 Task: In the  document help.odt. Insert footer and write 'www.stellar.com'. Find the word using Dictionary 'Enough' Use the tool word Count and display word count while typing
Action: Mouse moved to (398, 250)
Screenshot: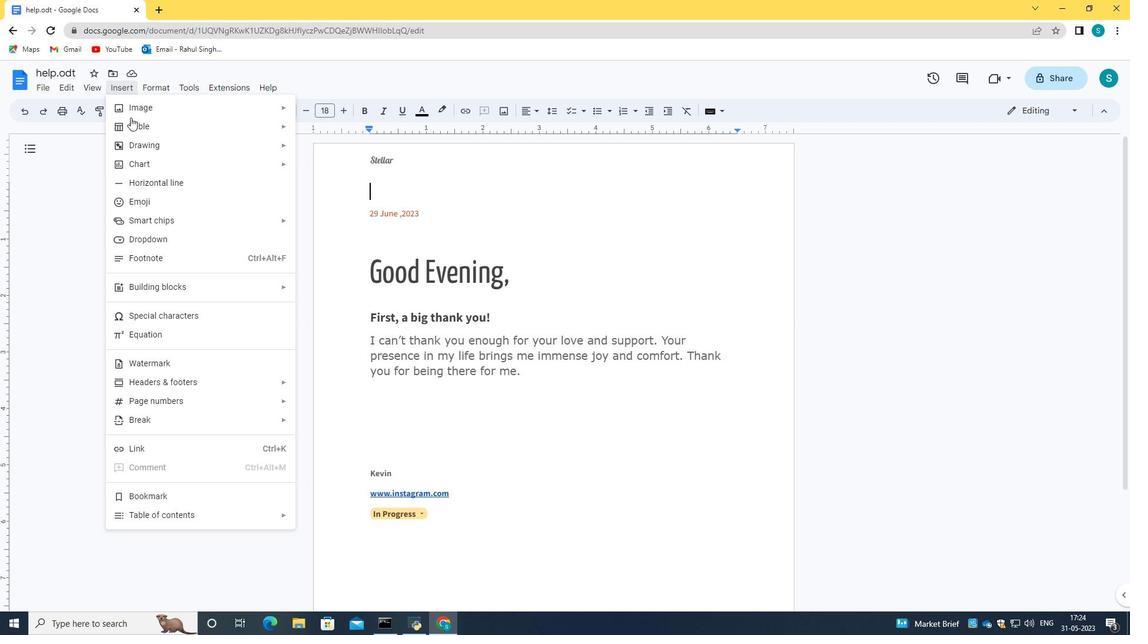 
Action: Mouse scrolled (398, 250) with delta (0, 0)
Screenshot: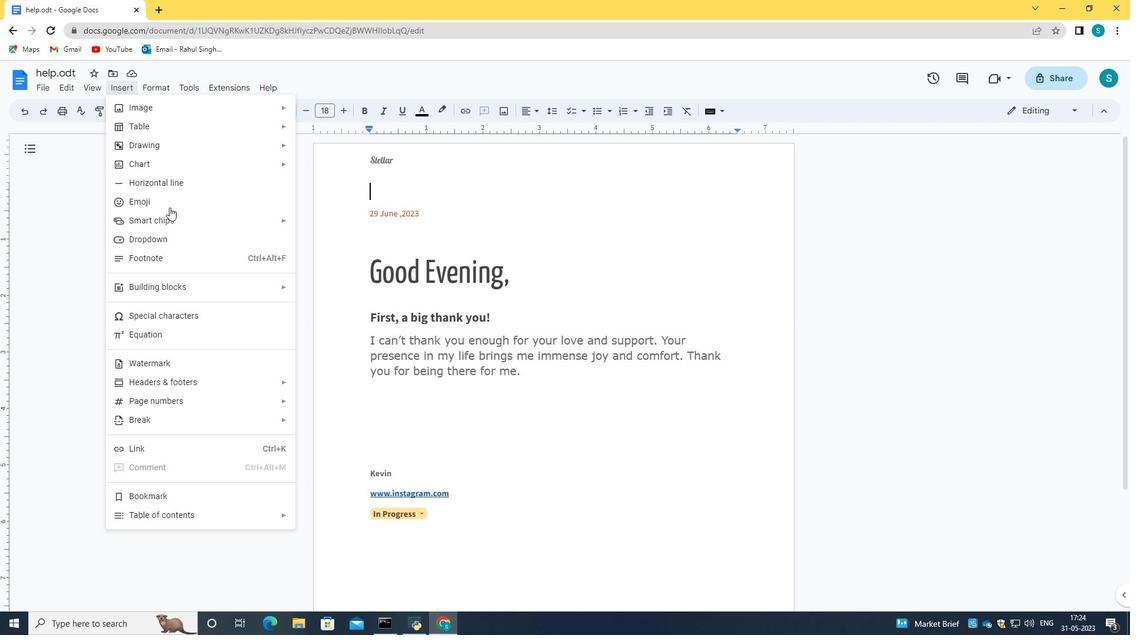 
Action: Mouse moved to (398, 248)
Screenshot: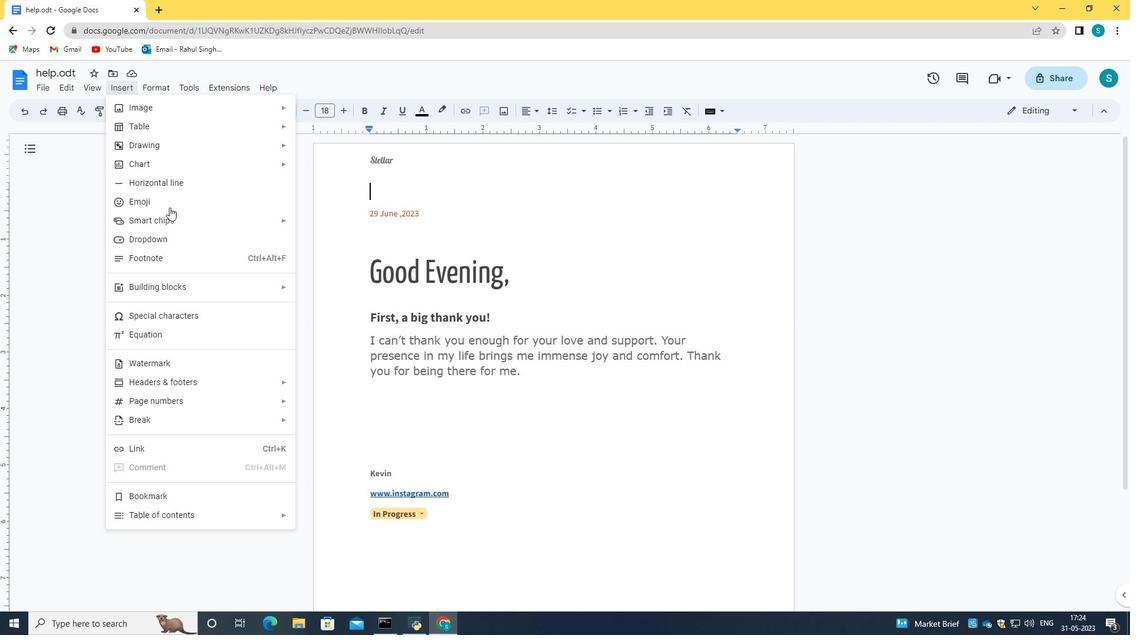 
Action: Mouse scrolled (398, 249) with delta (0, 0)
Screenshot: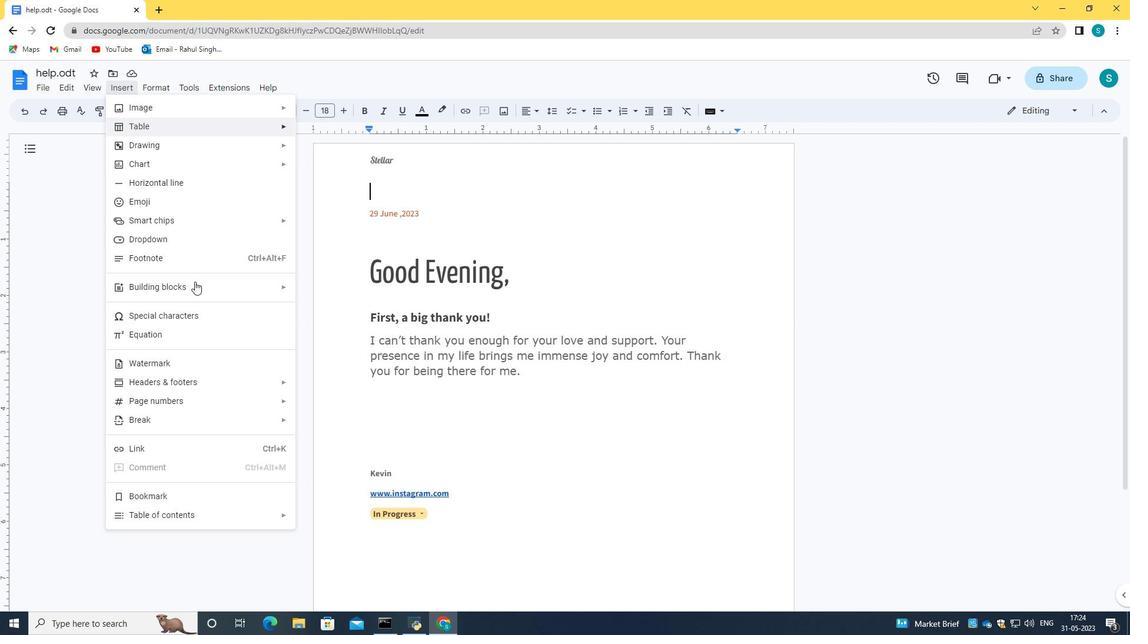 
Action: Mouse scrolled (398, 249) with delta (0, 0)
Screenshot: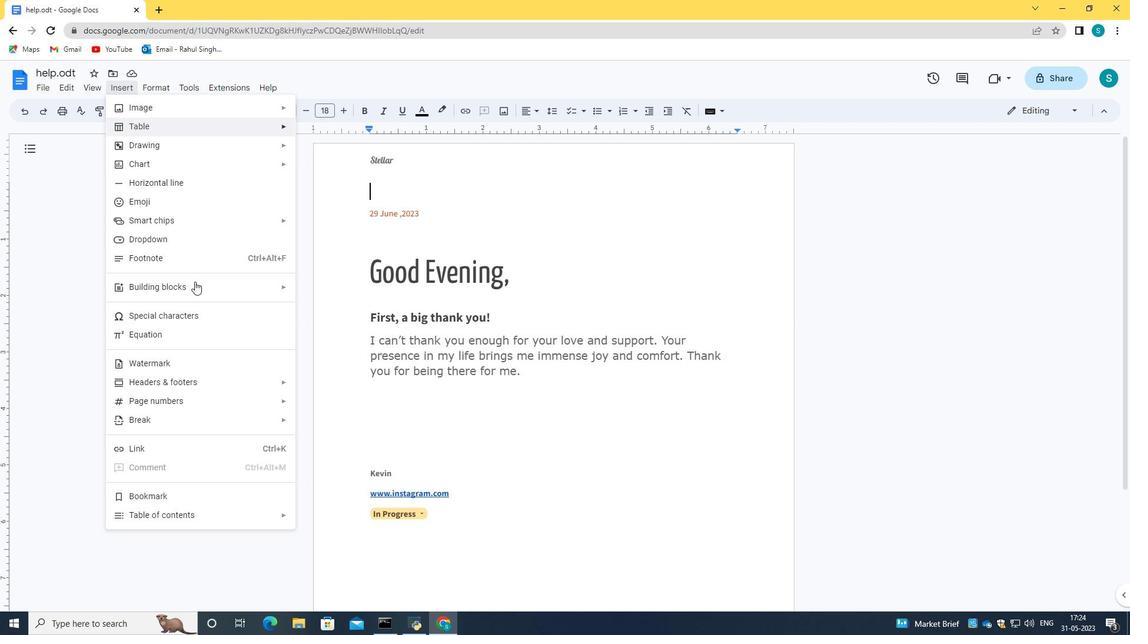 
Action: Mouse scrolled (398, 249) with delta (0, 0)
Screenshot: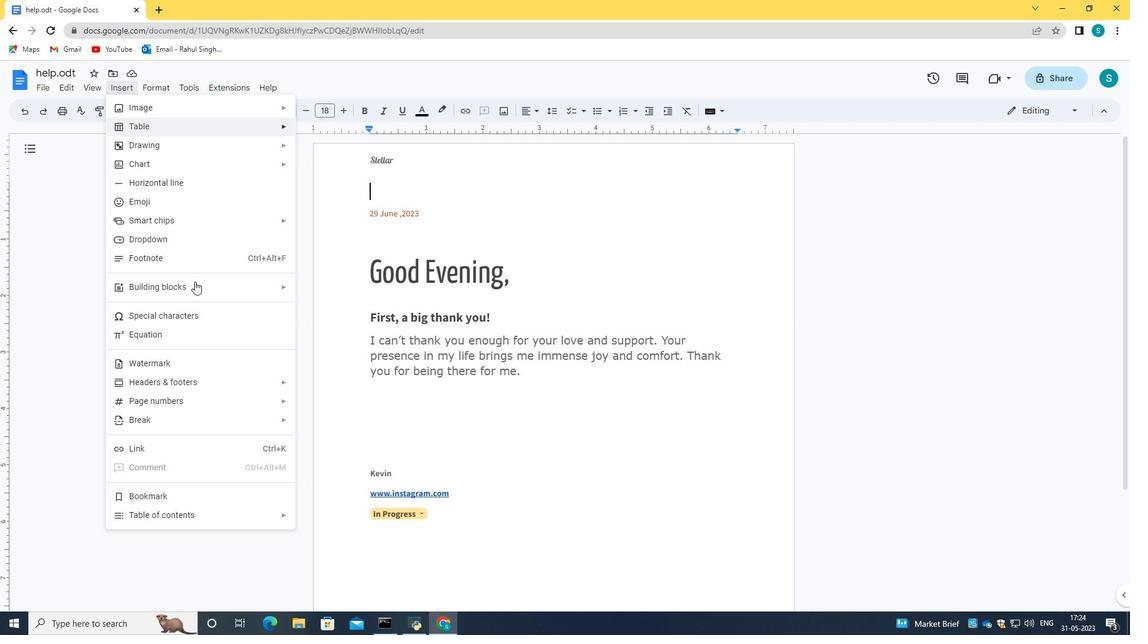 
Action: Mouse moved to (397, 250)
Screenshot: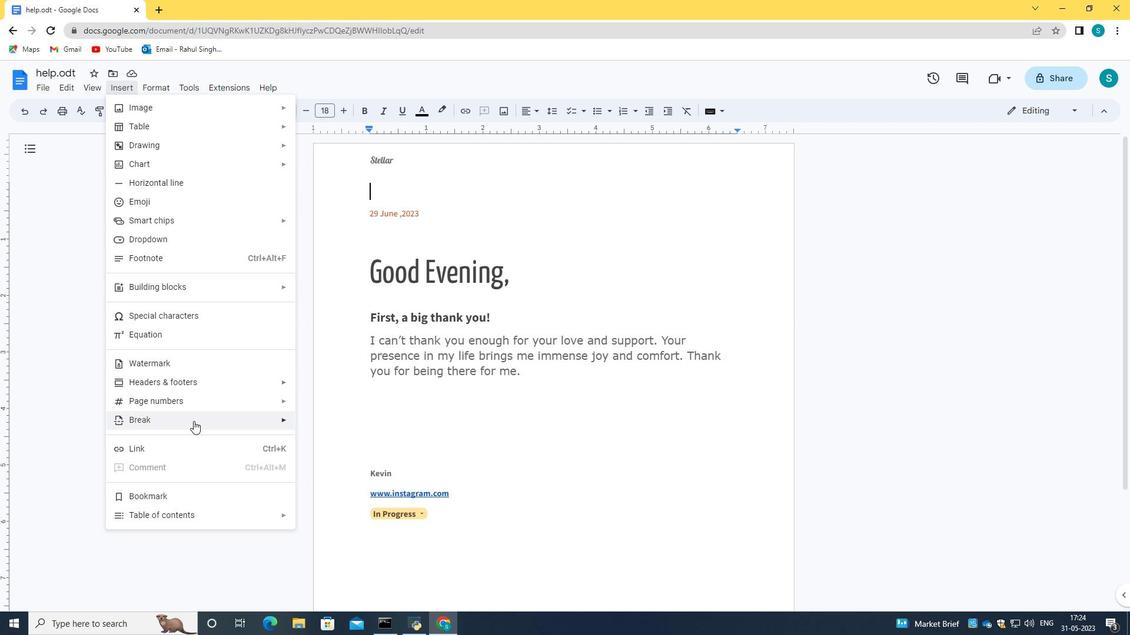 
Action: Mouse scrolled (397, 251) with delta (0, 0)
Screenshot: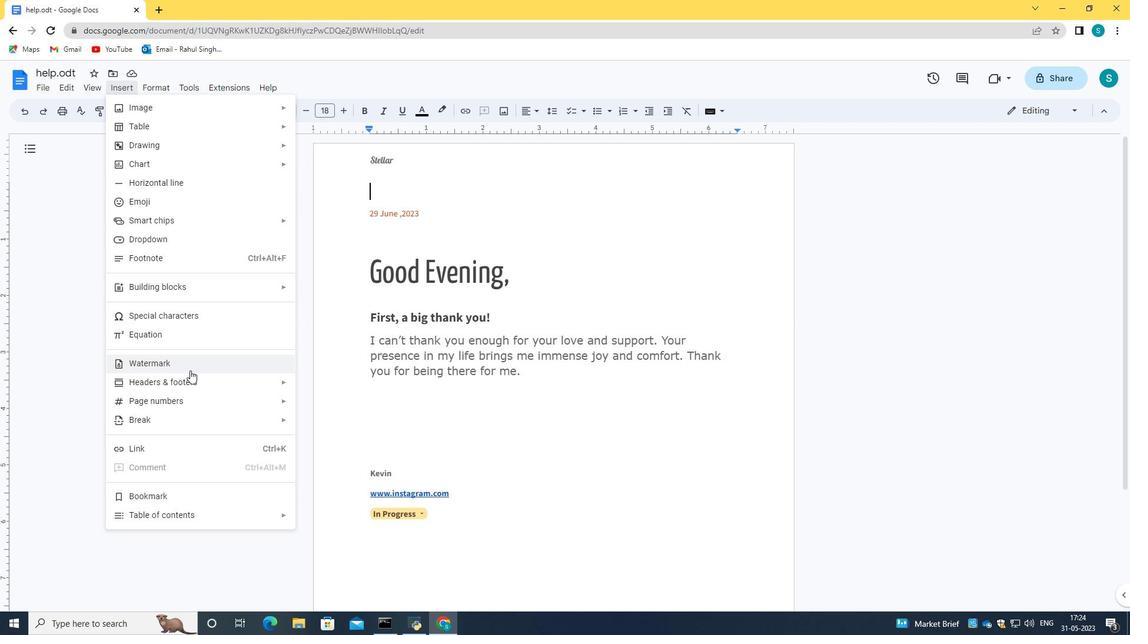 
Action: Mouse scrolled (397, 251) with delta (0, 0)
Screenshot: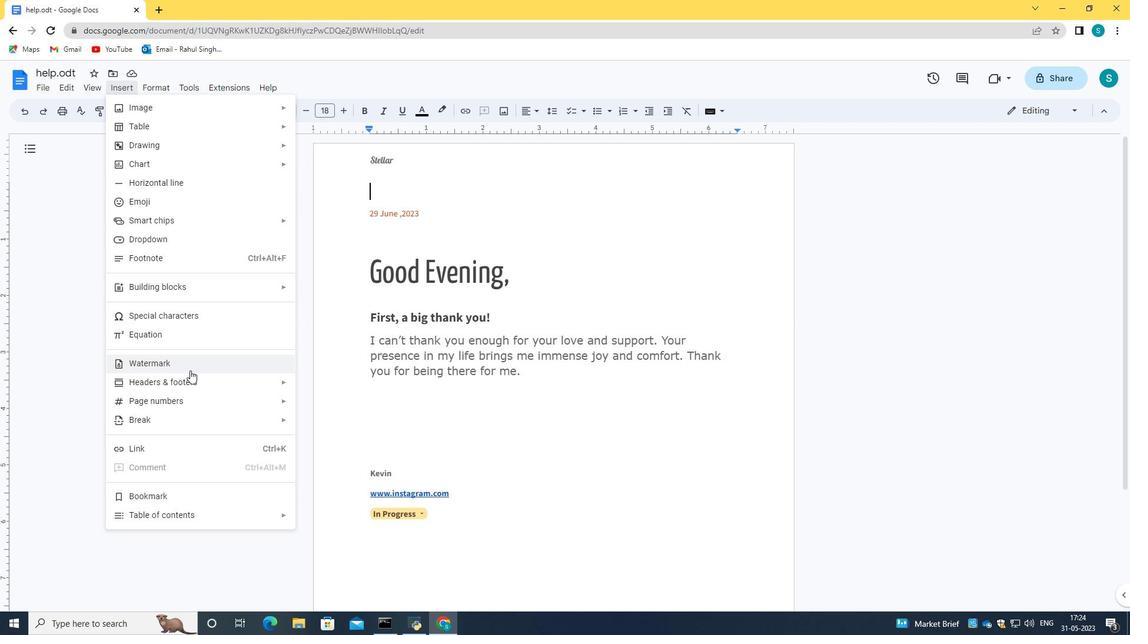 
Action: Mouse moved to (118, 84)
Screenshot: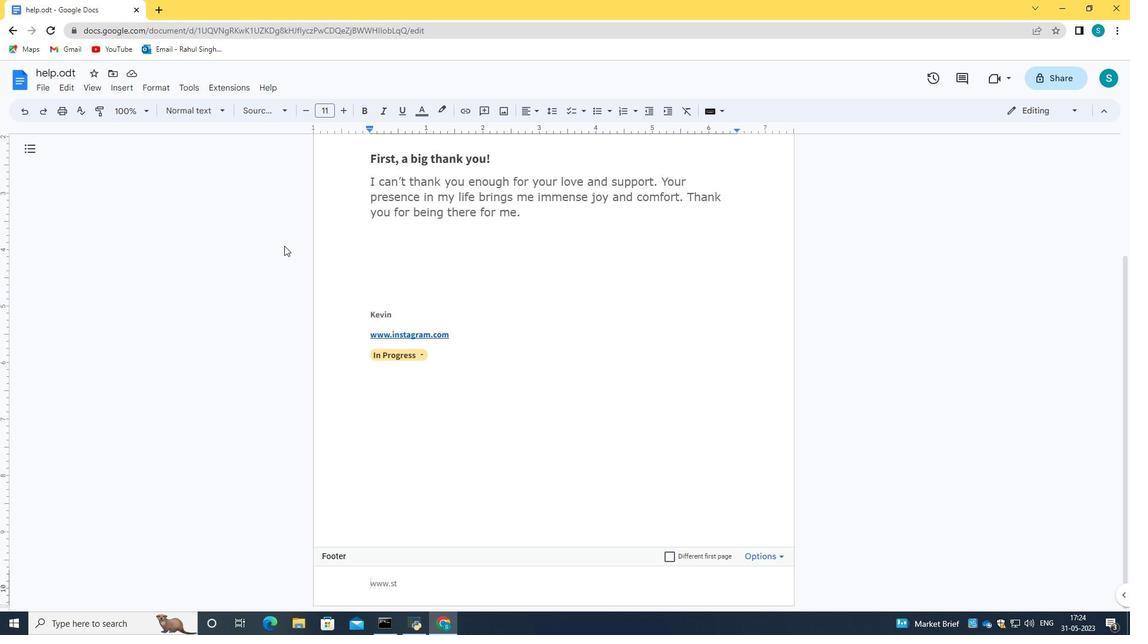 
Action: Mouse pressed left at (118, 84)
Screenshot: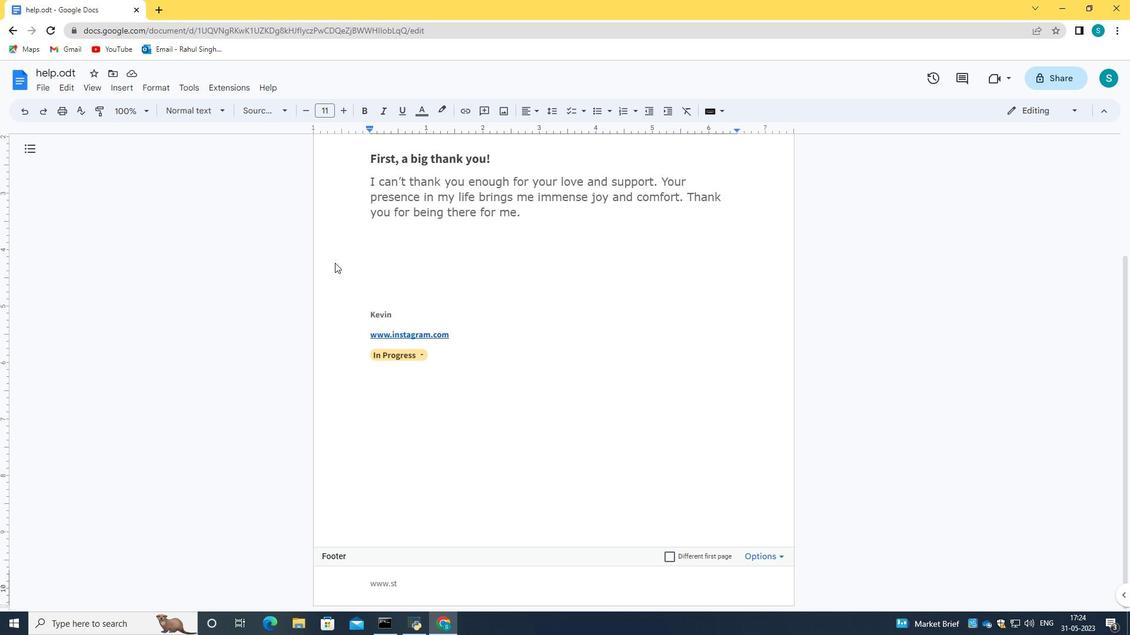 
Action: Mouse moved to (341, 399)
Screenshot: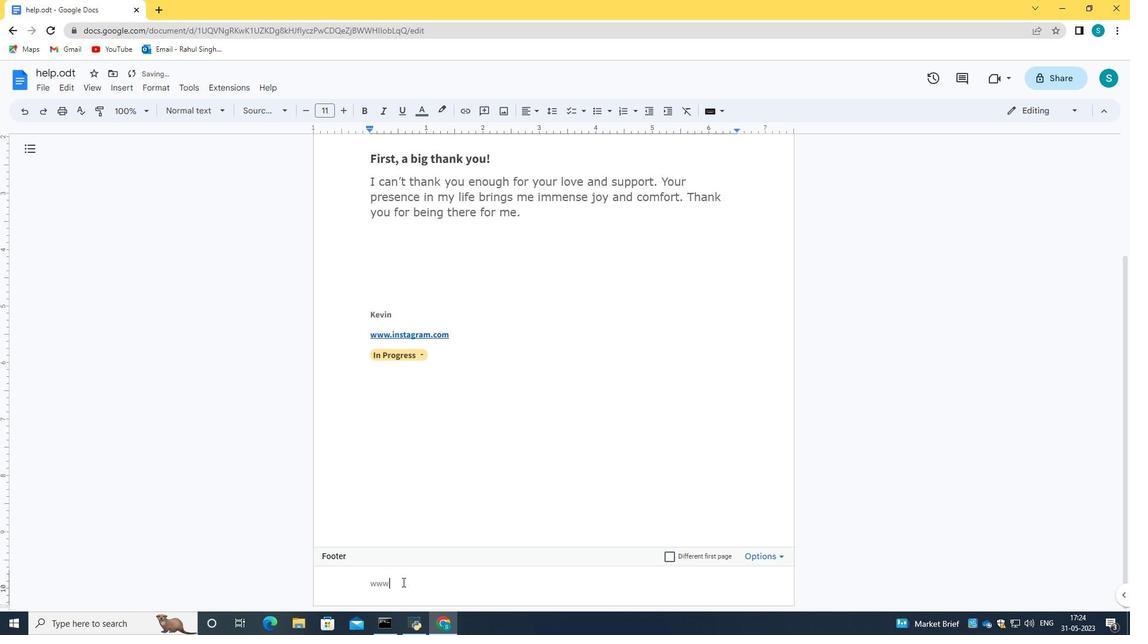 
Action: Mouse pressed left at (341, 399)
Screenshot: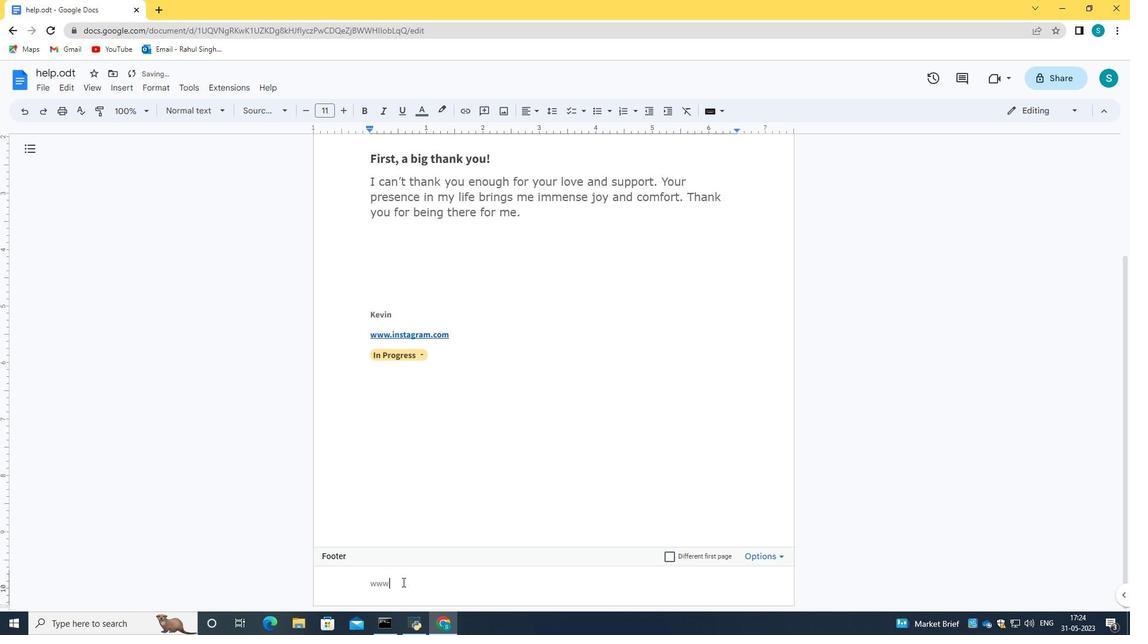 
Action: Mouse moved to (357, 598)
Screenshot: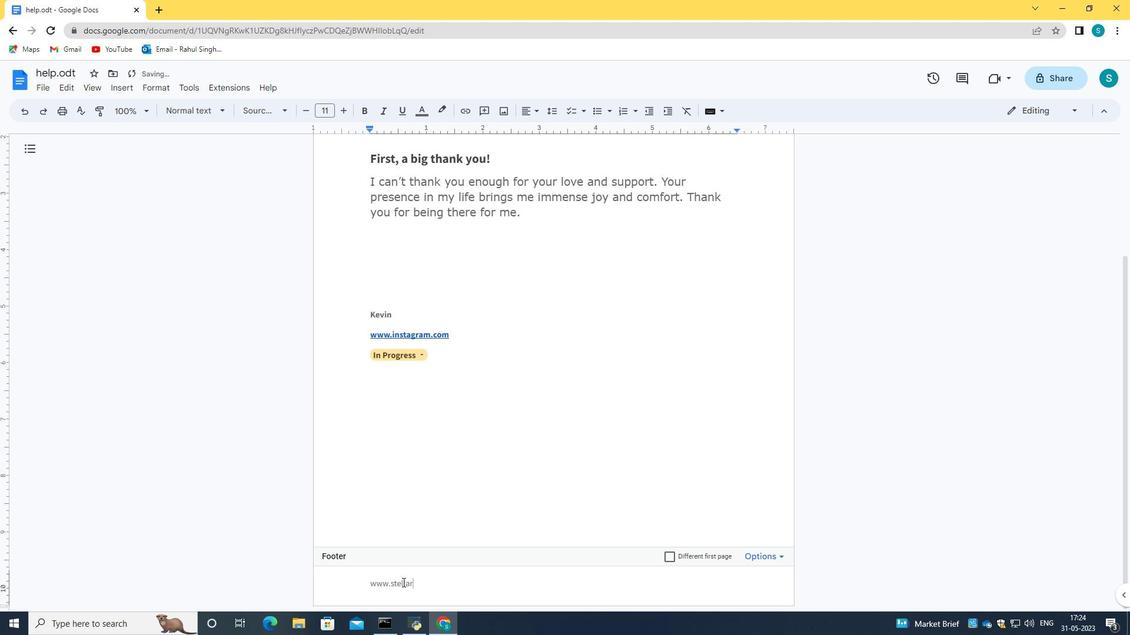
Action: Key pressed www.stellar.com
Screenshot: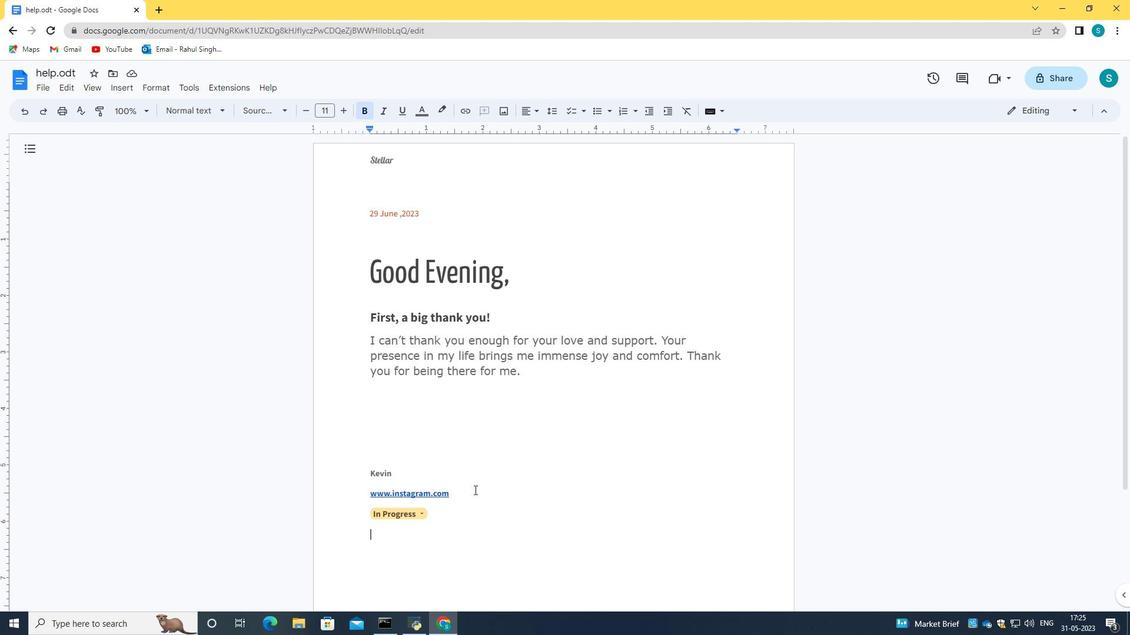 
Action: Mouse moved to (344, 592)
Screenshot: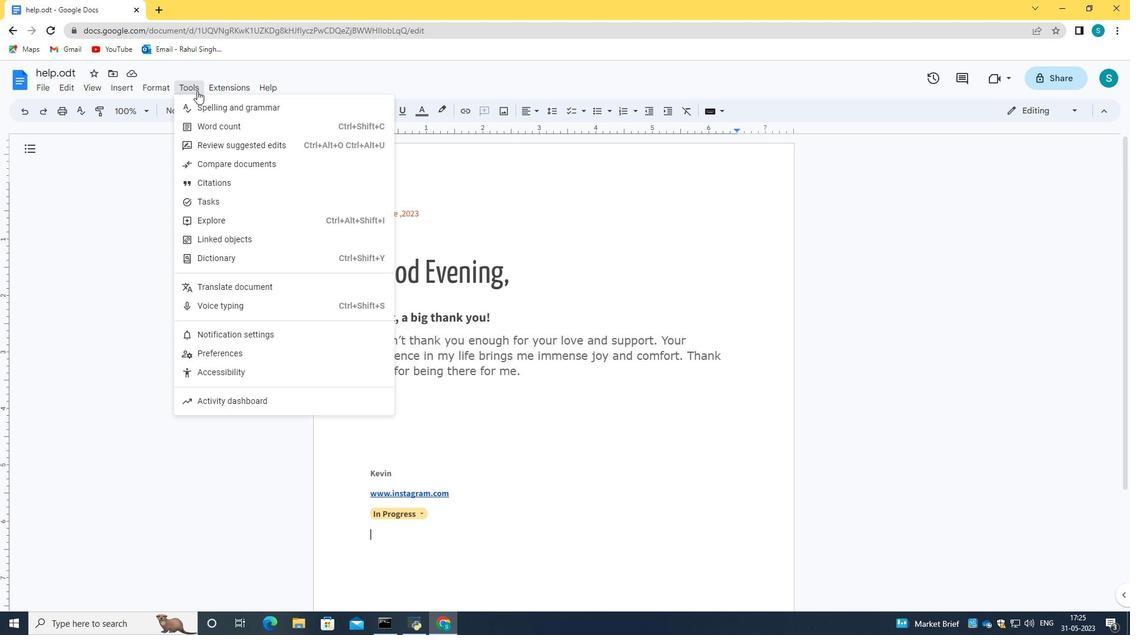 
Action: Key pressed <Key.enter>
Screenshot: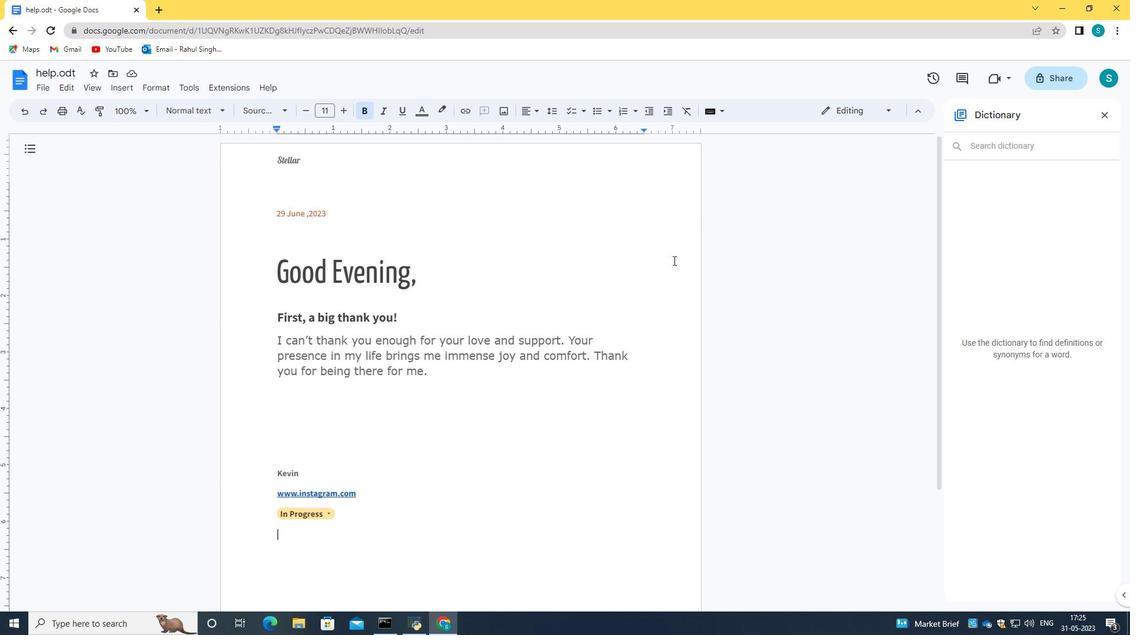 
Action: Mouse moved to (375, 449)
Screenshot: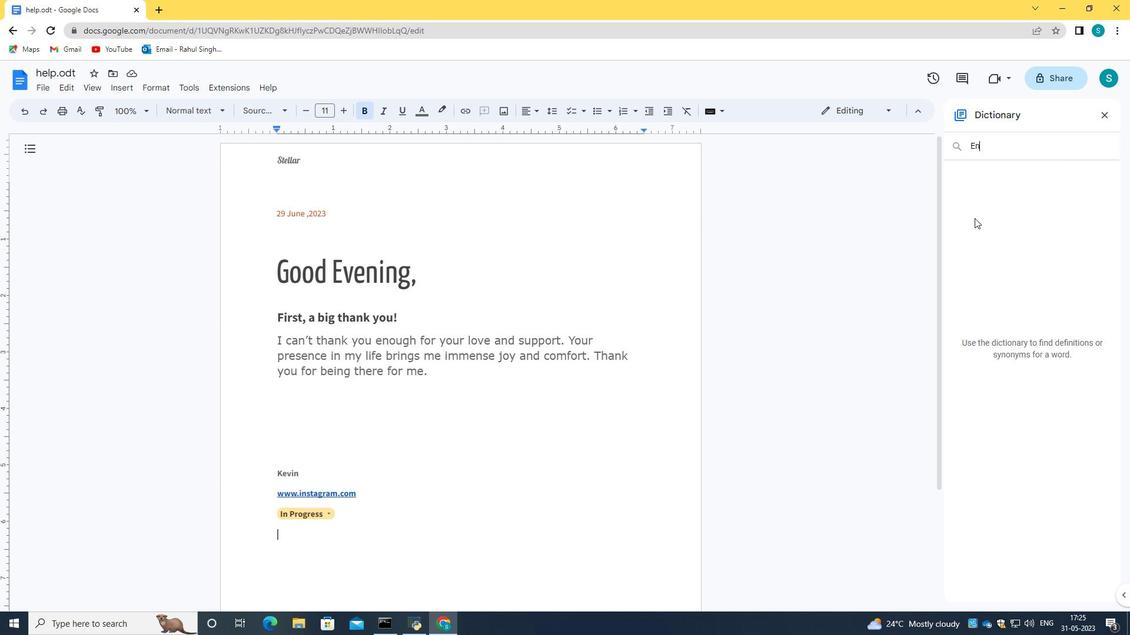 
Action: Mouse scrolled (375, 450) with delta (0, 0)
Screenshot: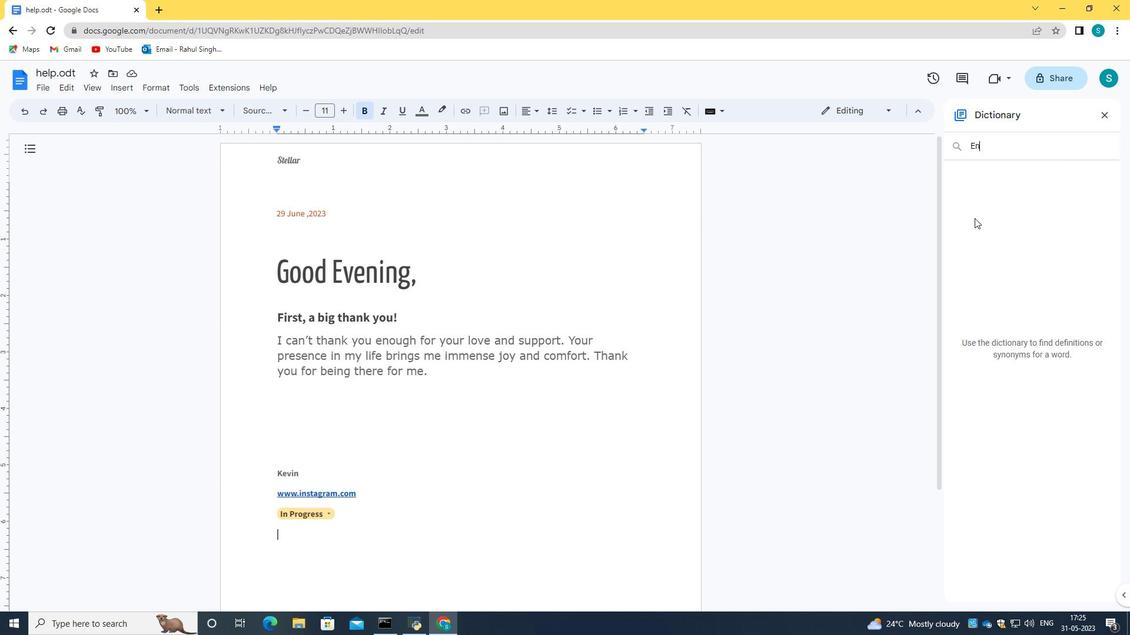 
Action: Mouse scrolled (375, 450) with delta (0, 0)
Screenshot: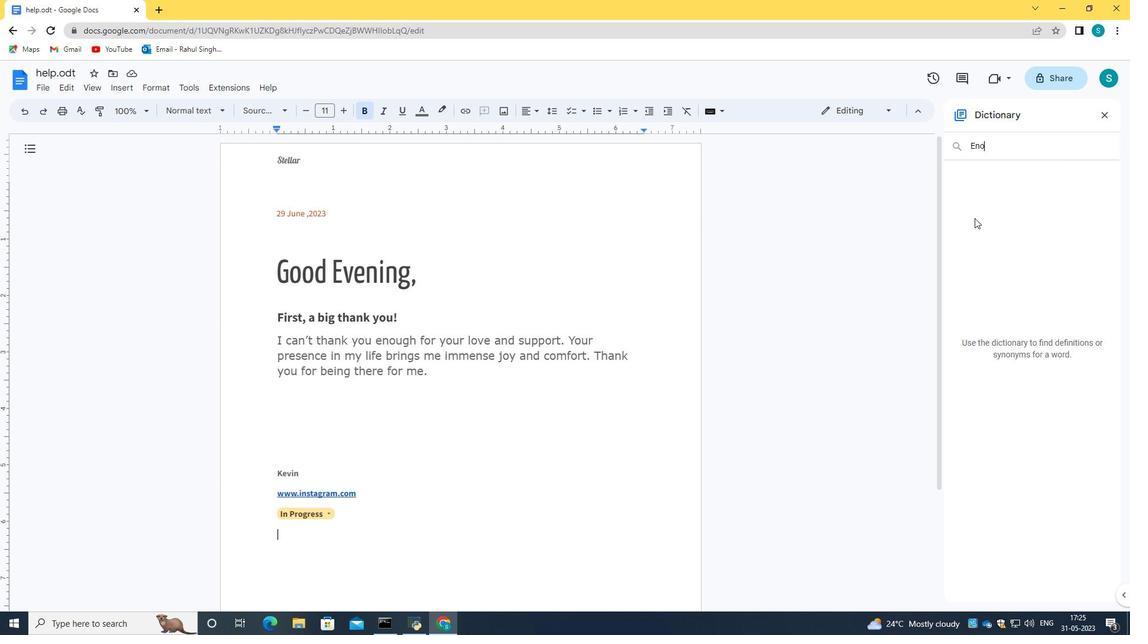 
Action: Mouse scrolled (375, 450) with delta (0, 0)
Screenshot: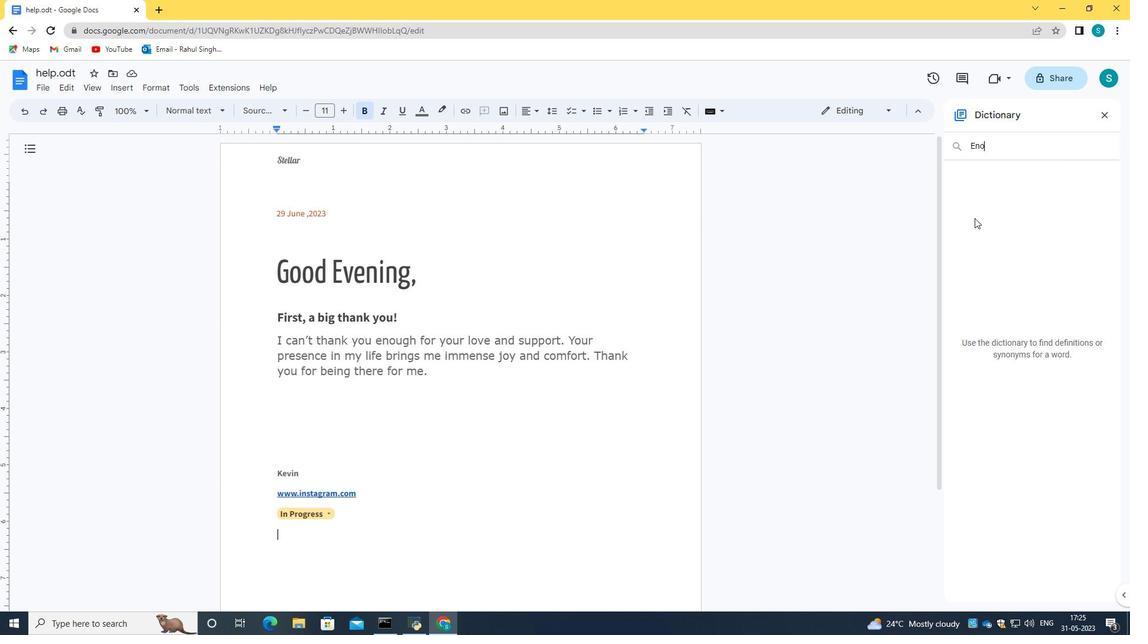 
Action: Mouse scrolled (375, 450) with delta (0, 0)
Screenshot: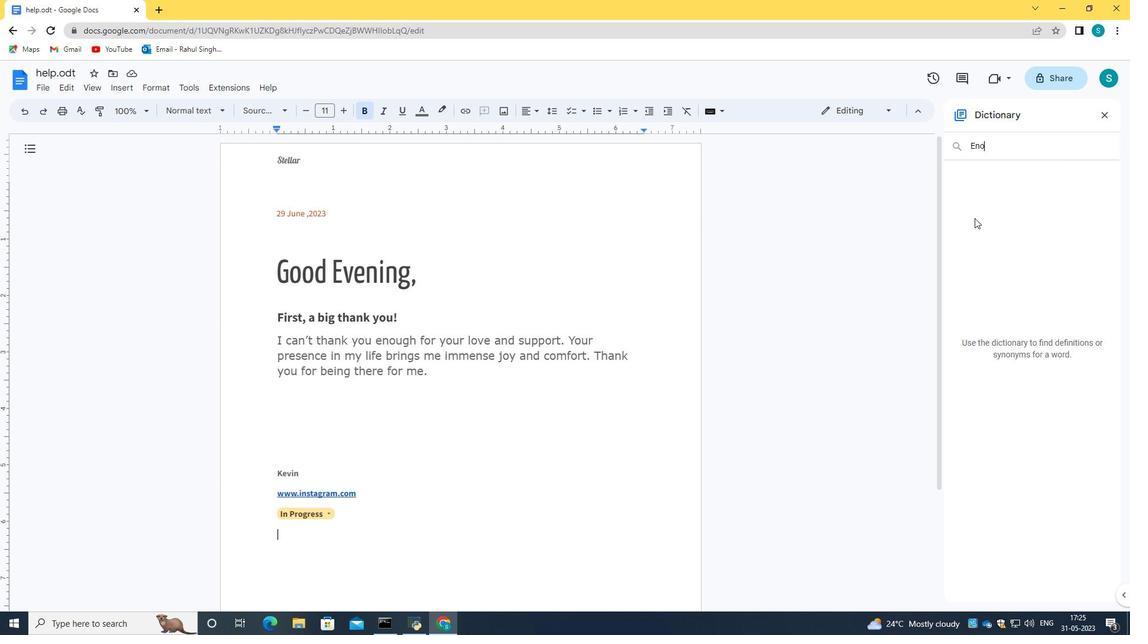 
Action: Mouse scrolled (375, 450) with delta (0, 0)
Screenshot: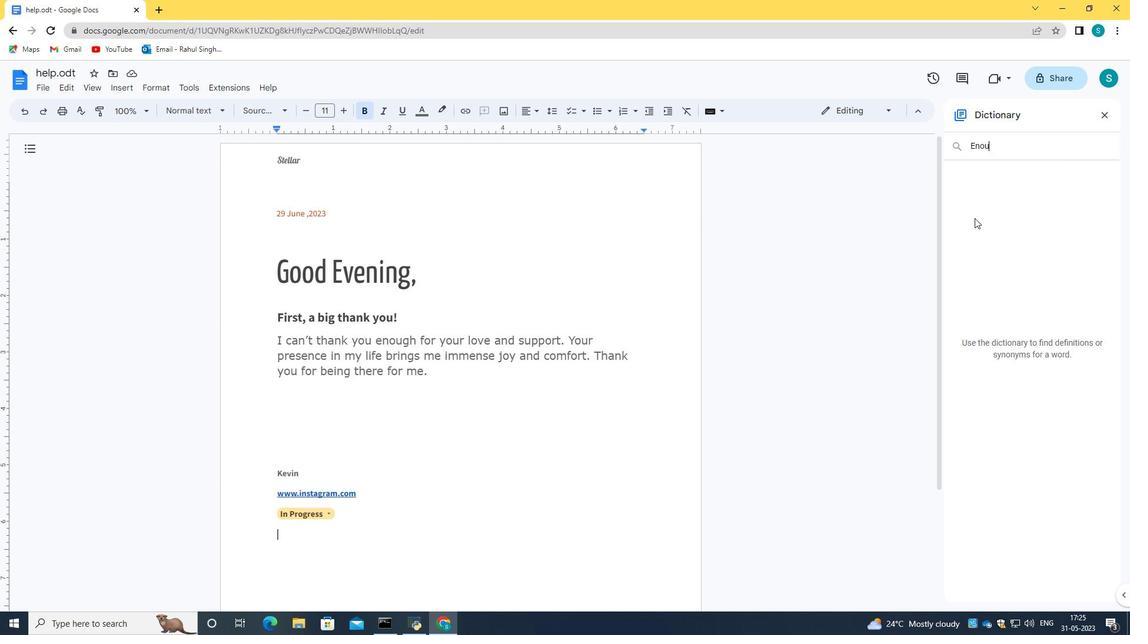 
Action: Mouse scrolled (375, 450) with delta (0, 0)
Screenshot: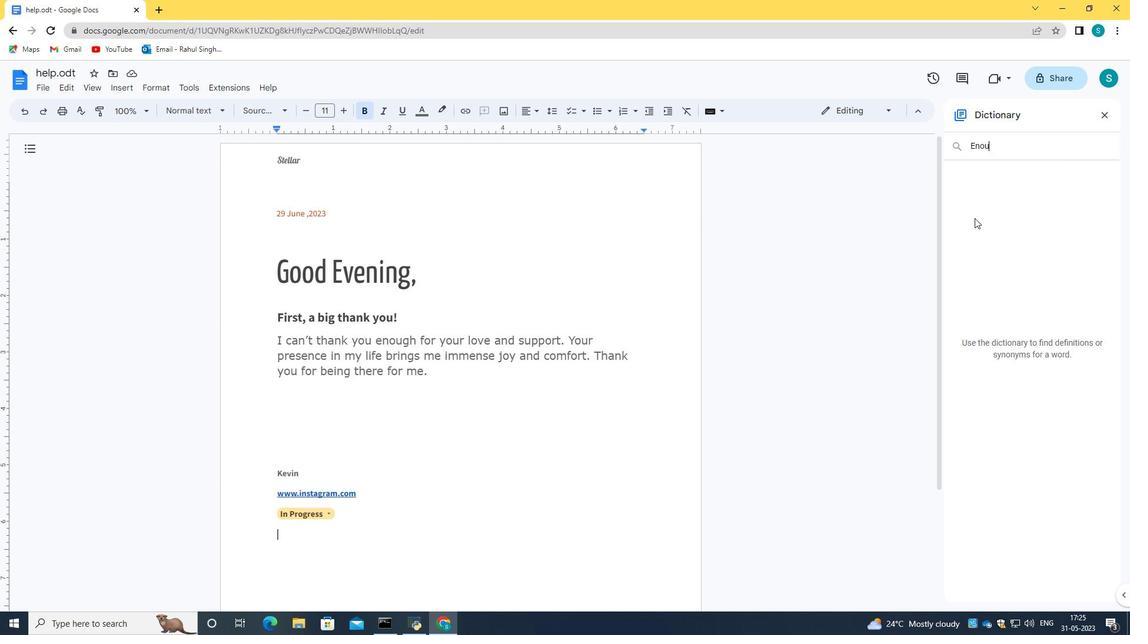 
Action: Mouse scrolled (375, 450) with delta (0, 0)
Screenshot: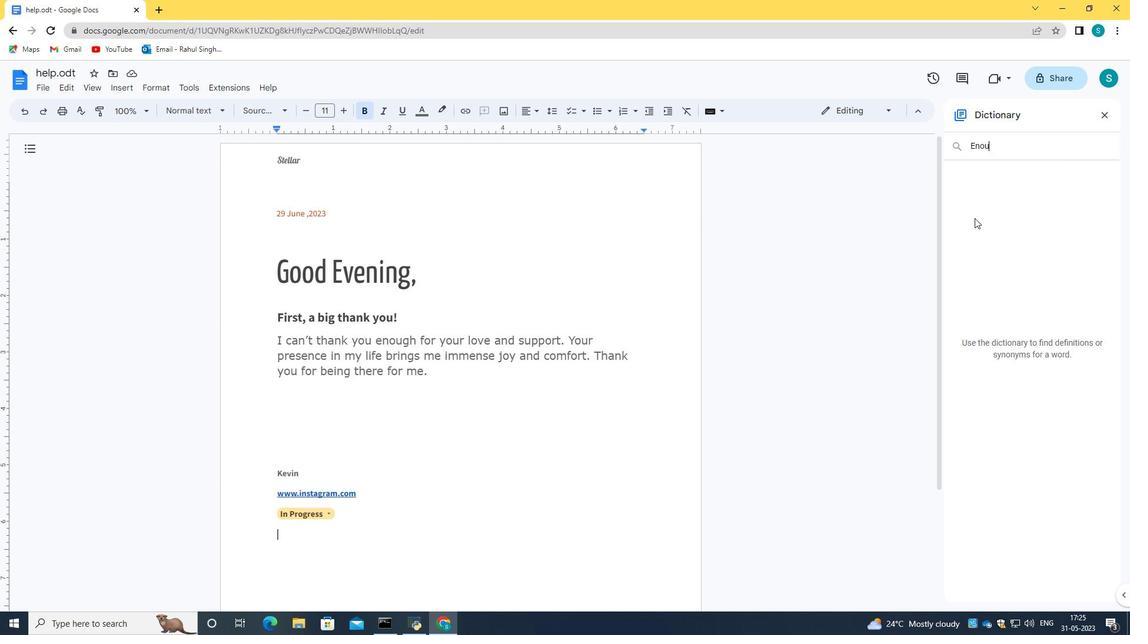 
Action: Mouse scrolled (375, 450) with delta (0, 0)
Screenshot: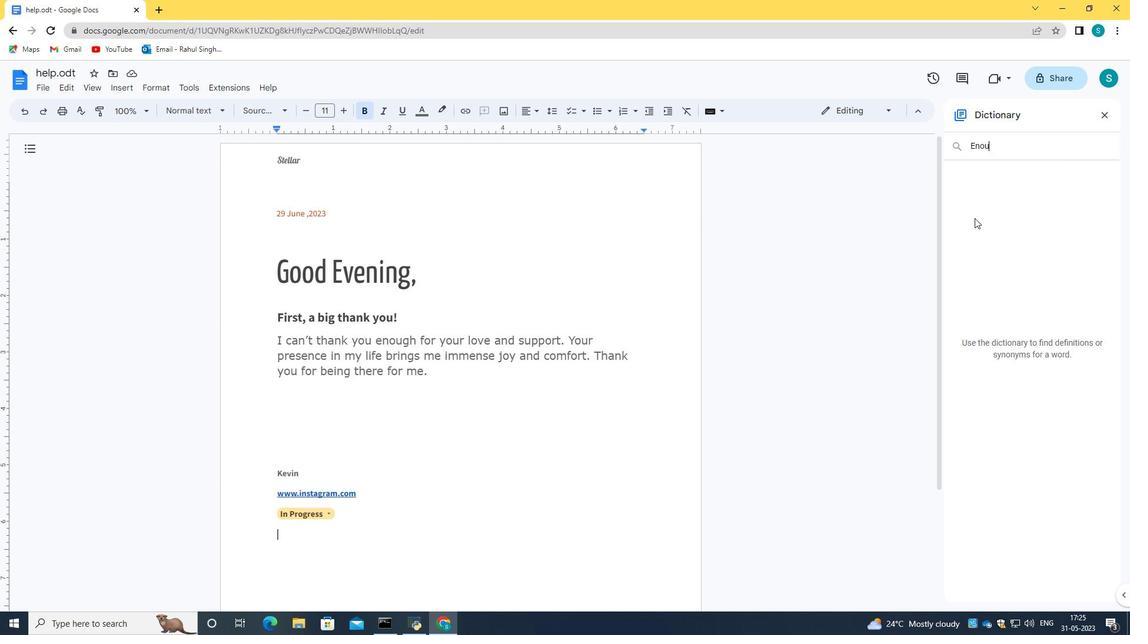 
Action: Mouse moved to (113, 89)
Screenshot: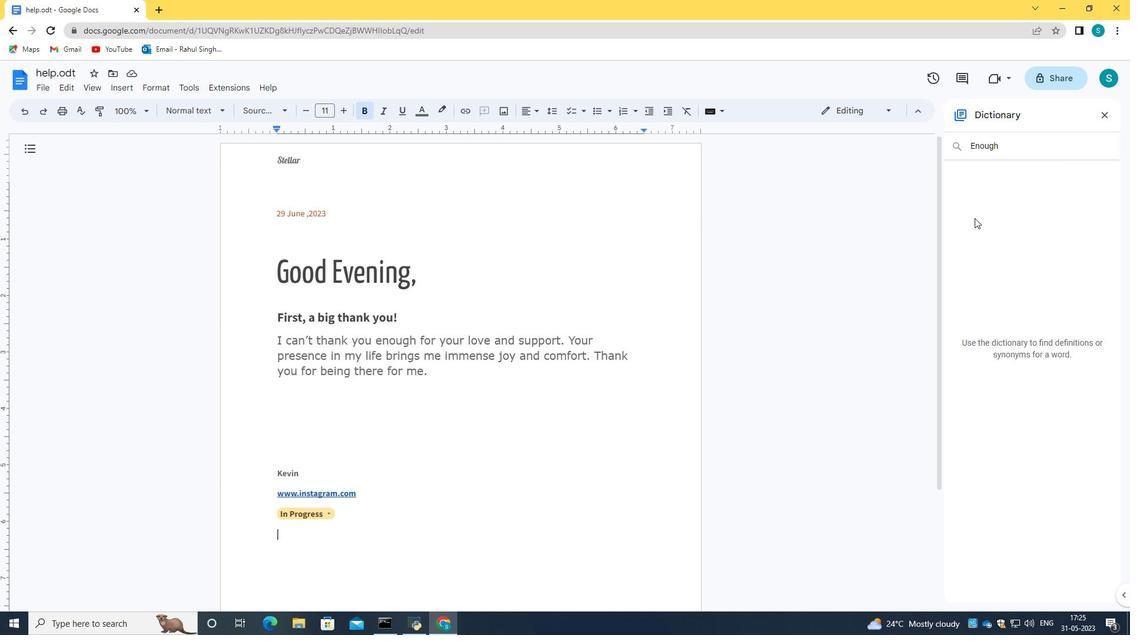
Action: Mouse pressed left at (113, 89)
Screenshot: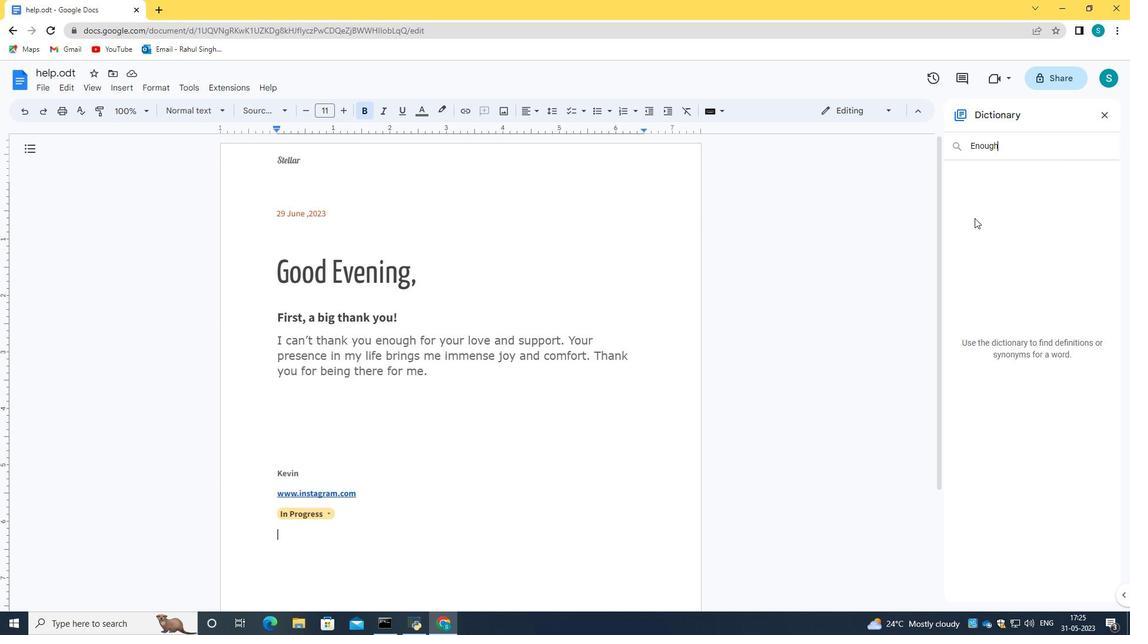 
Action: Mouse moved to (225, 260)
Screenshot: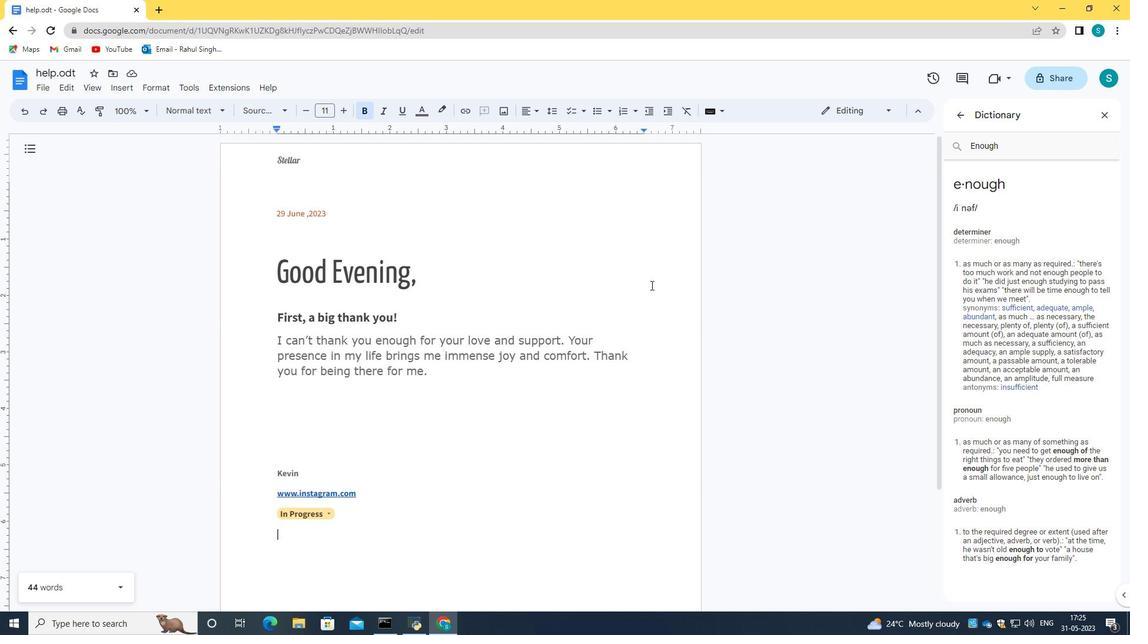 
Action: Mouse pressed left at (225, 260)
Screenshot: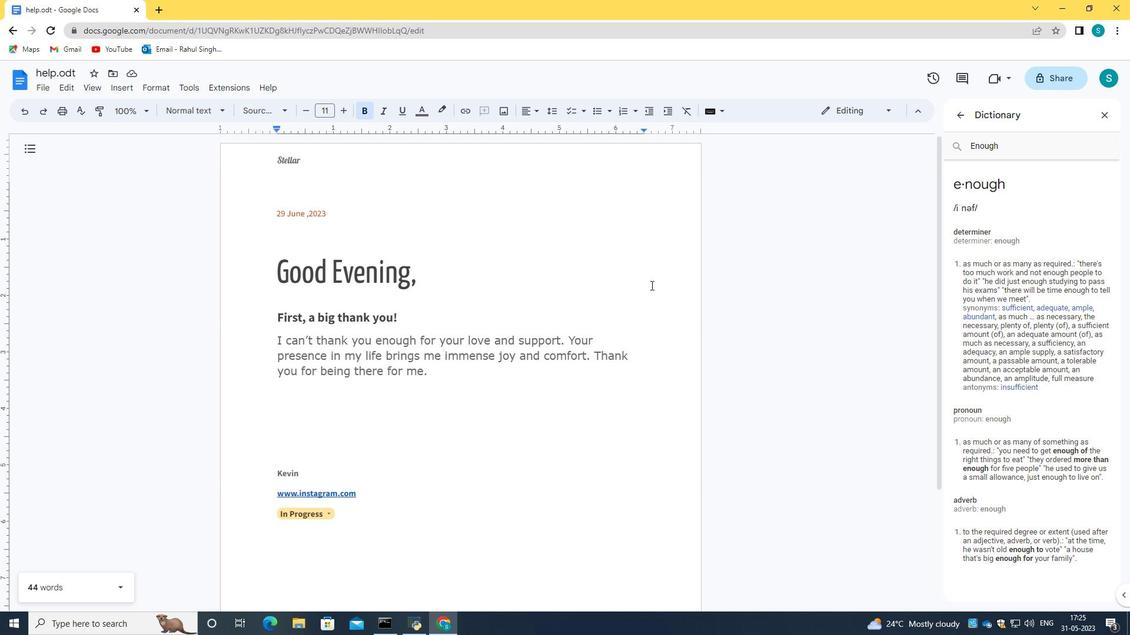 
Action: Mouse moved to (973, 154)
Screenshot: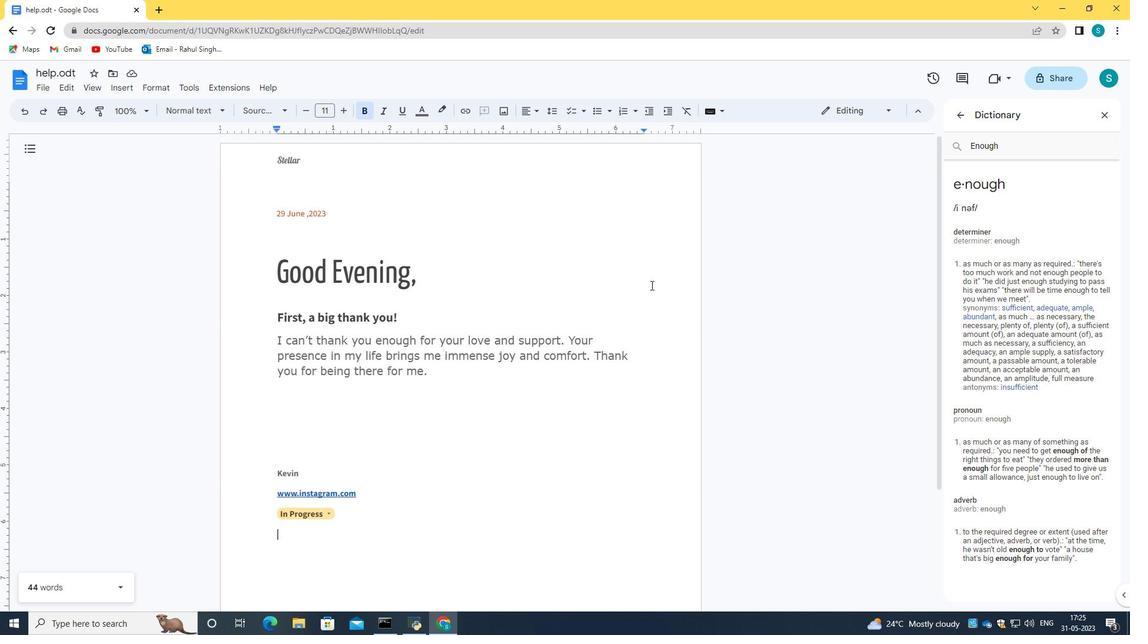 
Action: Key pressed <Key.caps_lock>E<Key.caps_lock>nough<Key.enter>
Screenshot: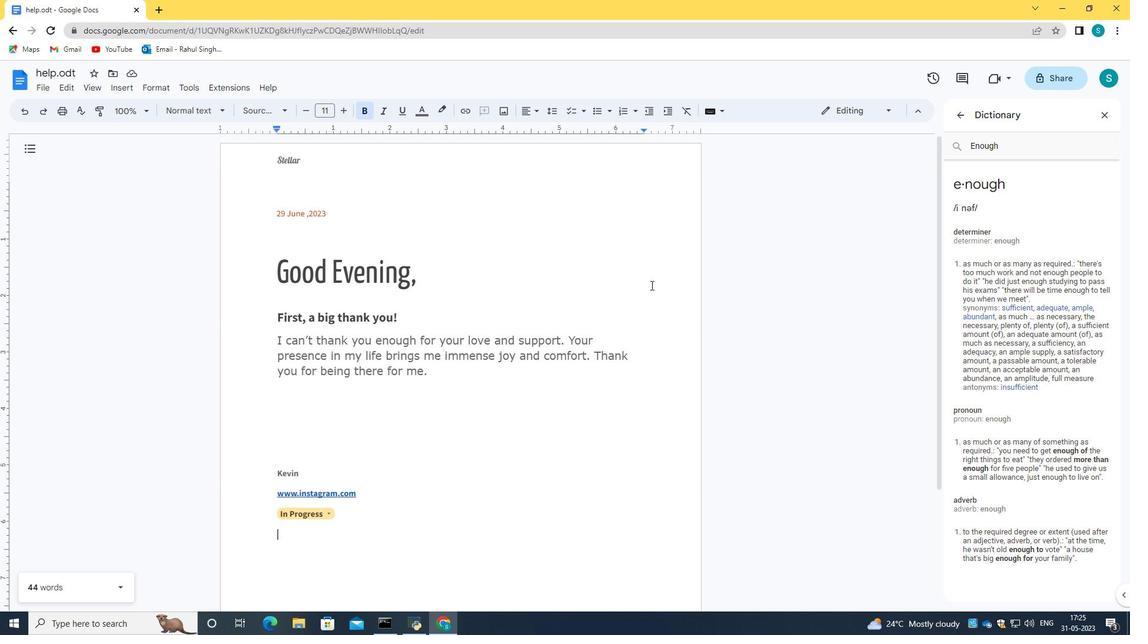 
Action: Mouse moved to (1027, 200)
Screenshot: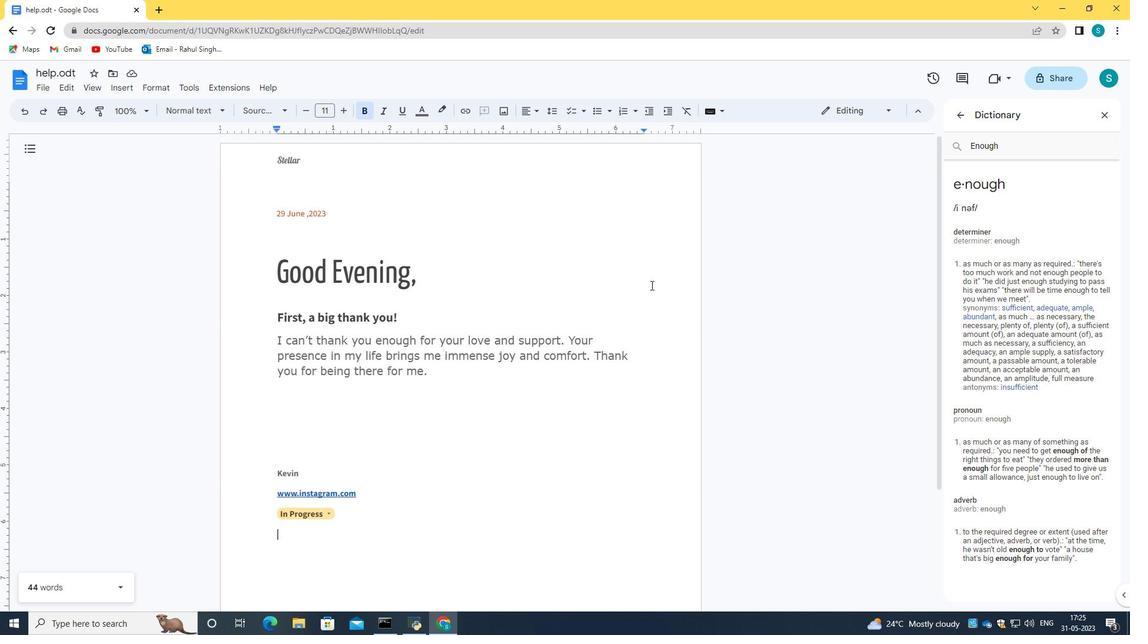 
Action: Mouse scrolled (1027, 200) with delta (0, 0)
Screenshot: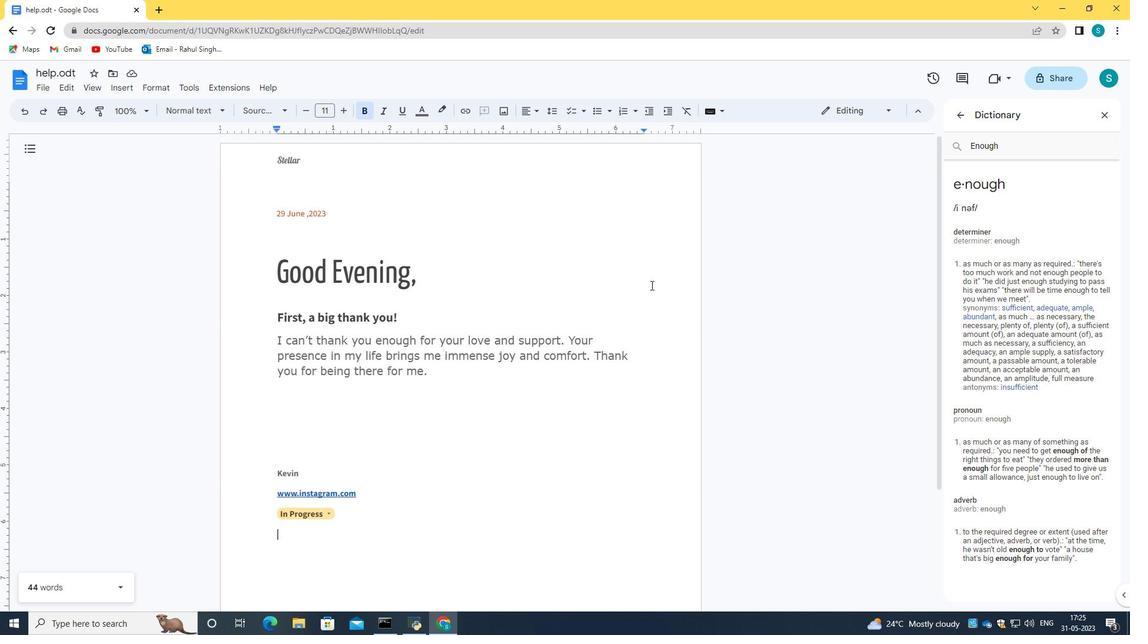 
Action: Mouse scrolled (1027, 201) with delta (0, 0)
Screenshot: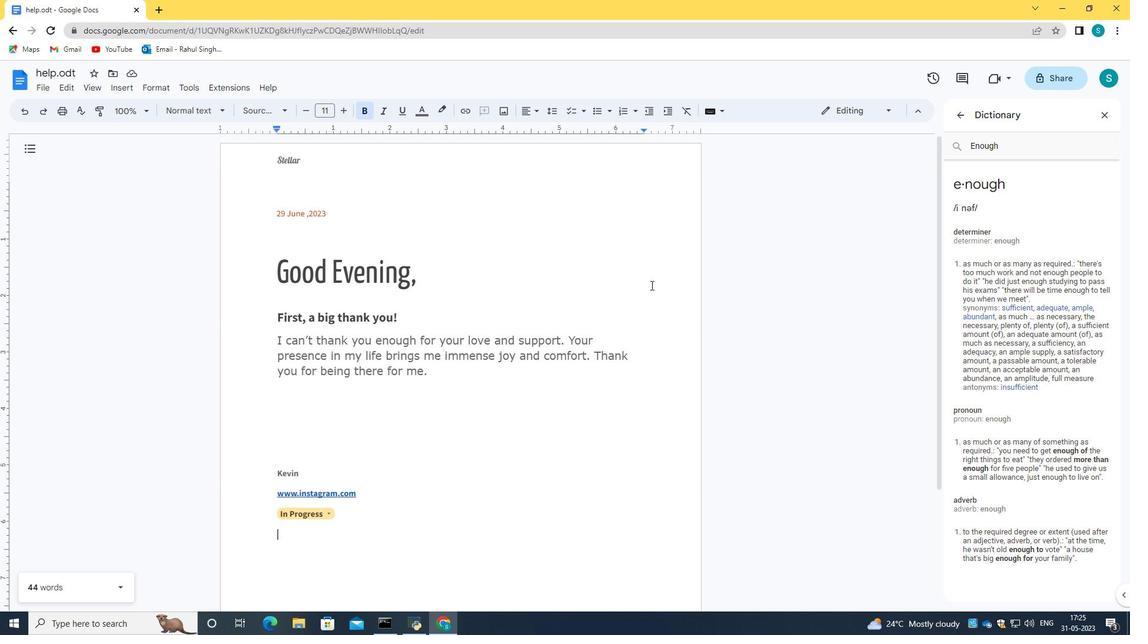 
Action: Mouse scrolled (1027, 201) with delta (0, 0)
Screenshot: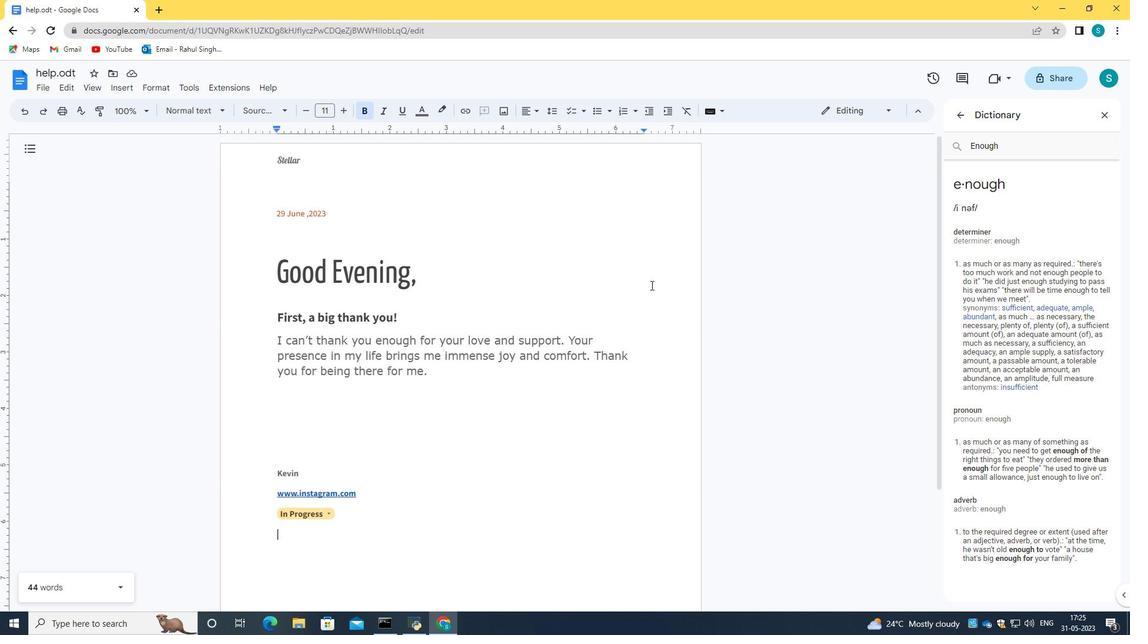 
Action: Mouse scrolled (1027, 201) with delta (0, 0)
Screenshot: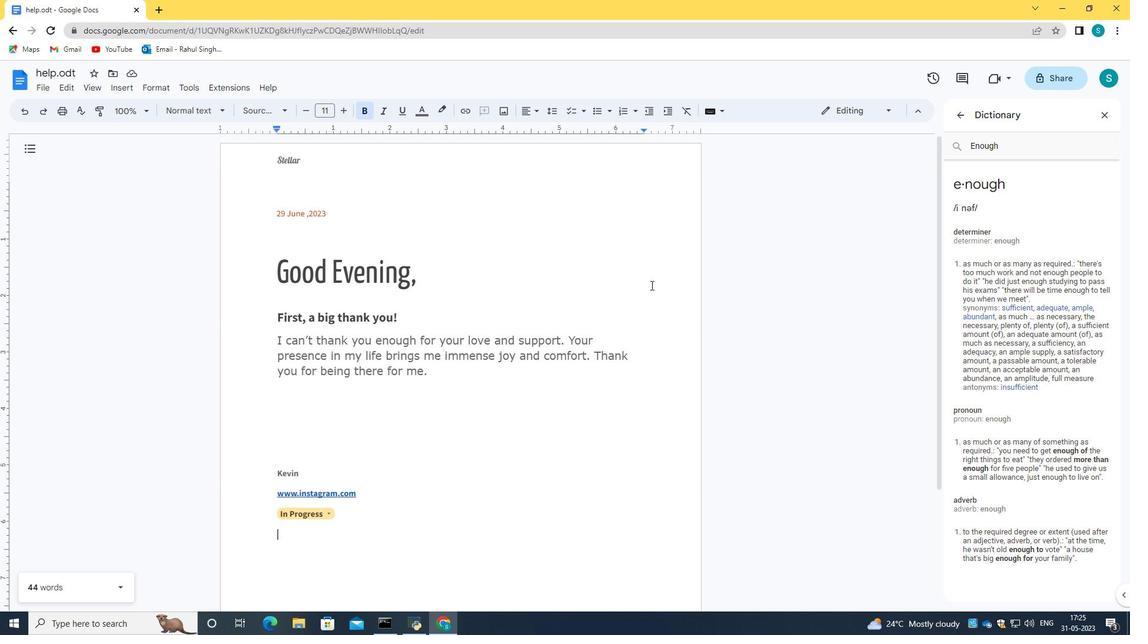 
Action: Mouse moved to (497, 218)
Screenshot: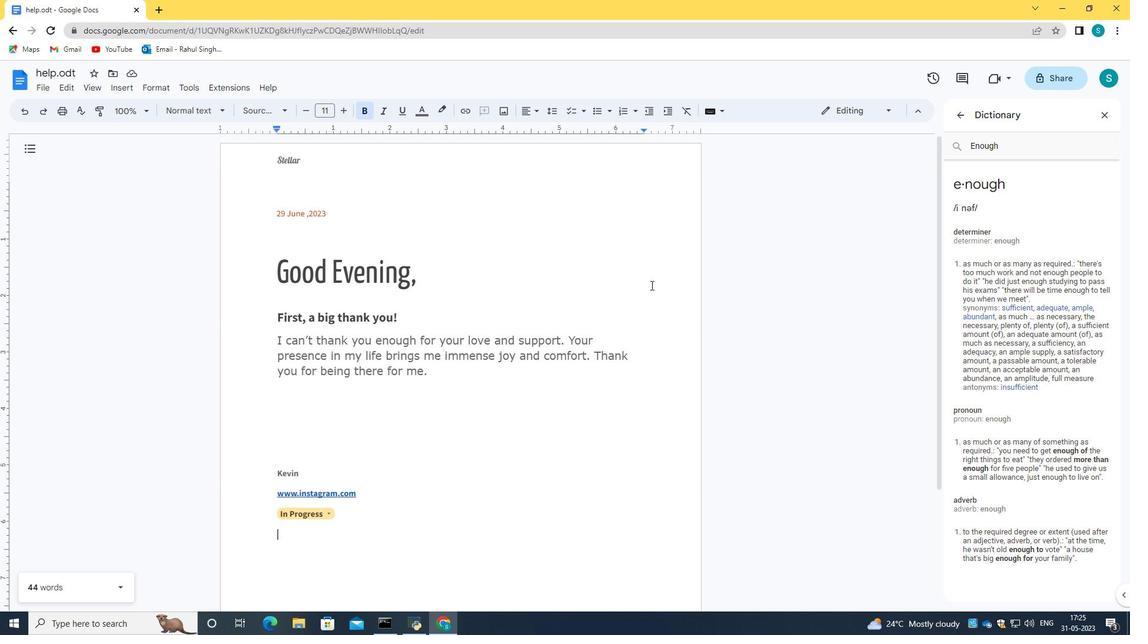 
Action: Mouse pressed left at (497, 218)
Screenshot: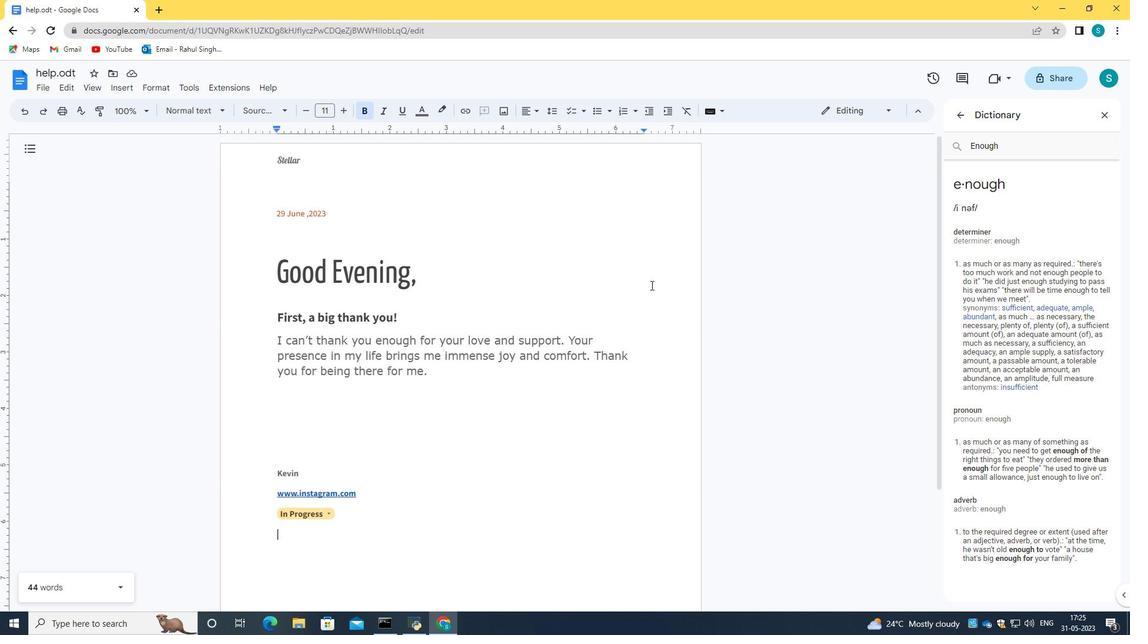 
Action: Mouse moved to (196, 85)
Screenshot: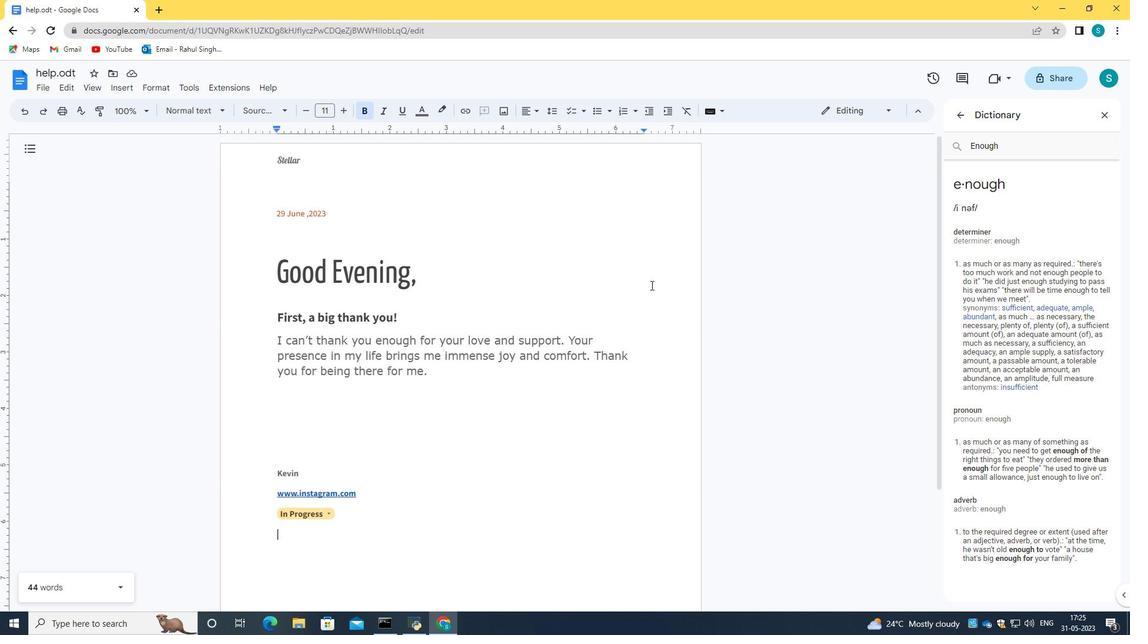 
Action: Mouse pressed left at (196, 85)
Screenshot: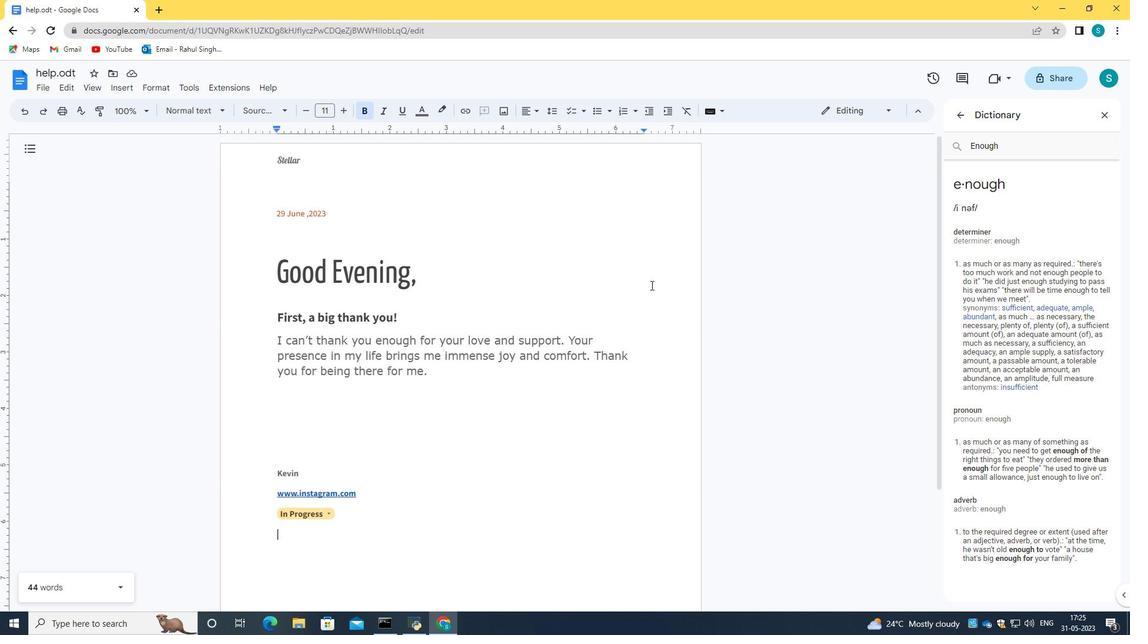 
Action: Mouse moved to (206, 121)
Screenshot: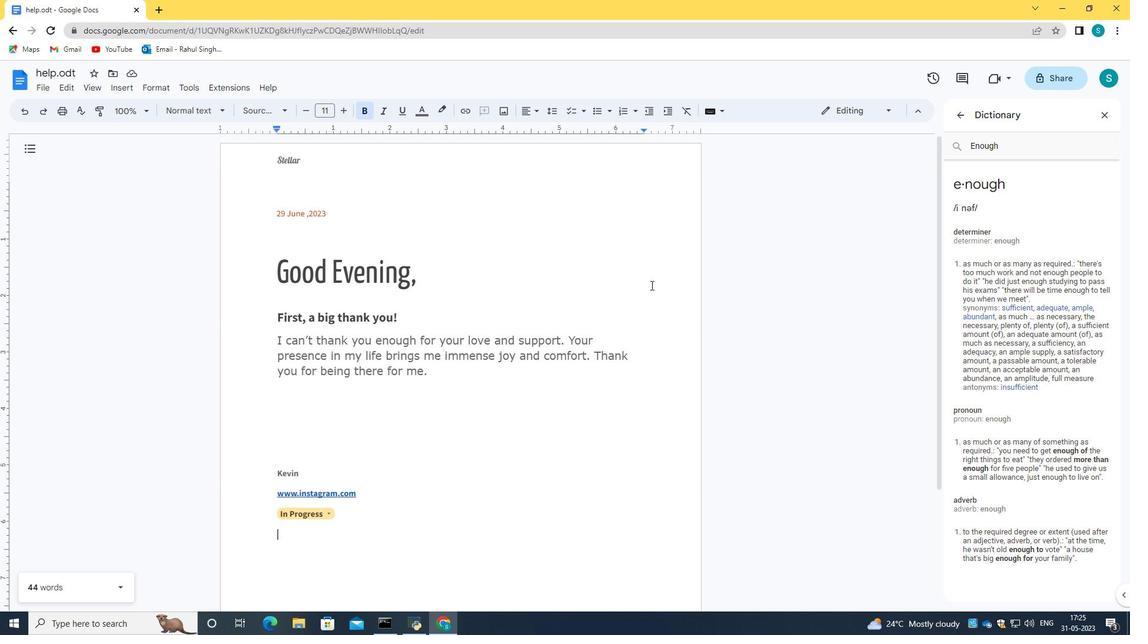 
Action: Mouse pressed left at (206, 121)
Screenshot: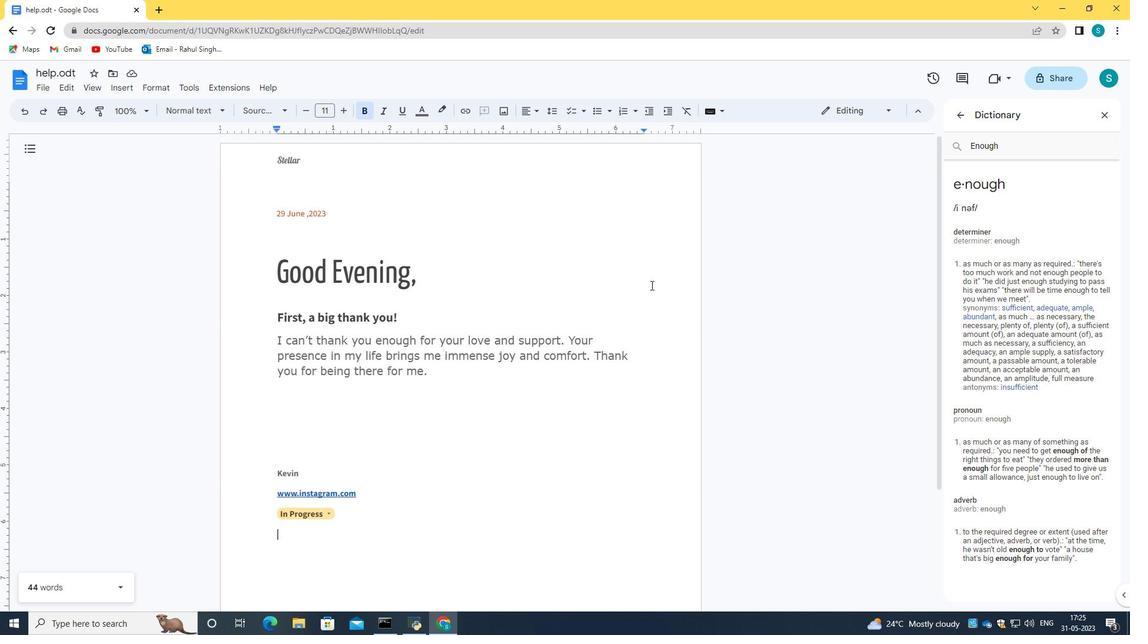 
Action: Mouse moved to (525, 392)
Screenshot: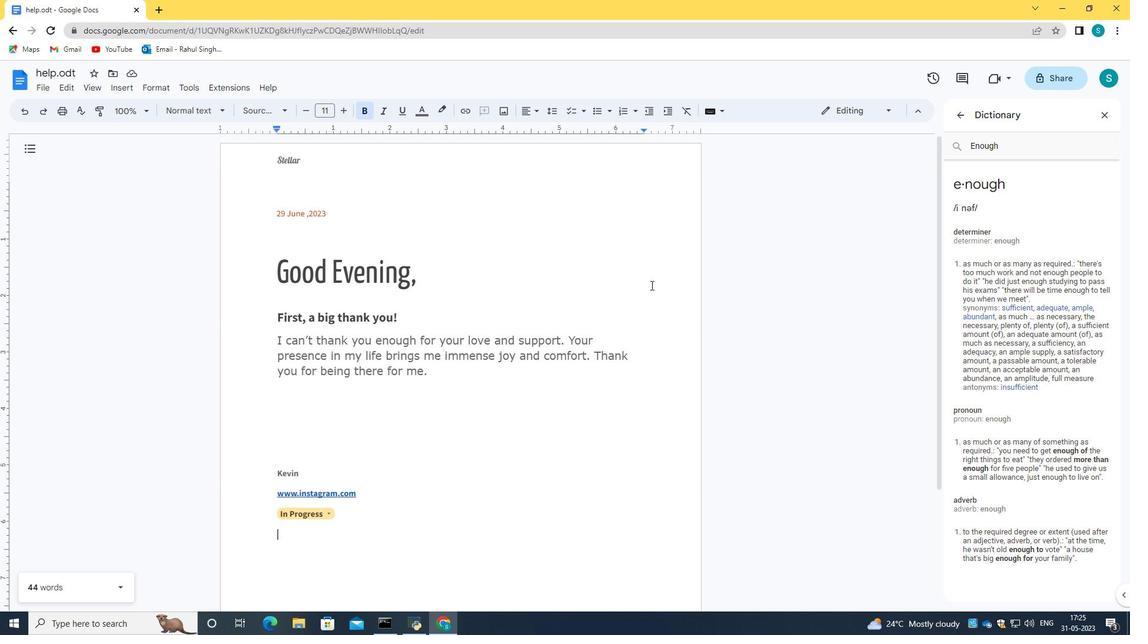 
Action: Mouse pressed left at (525, 392)
Screenshot: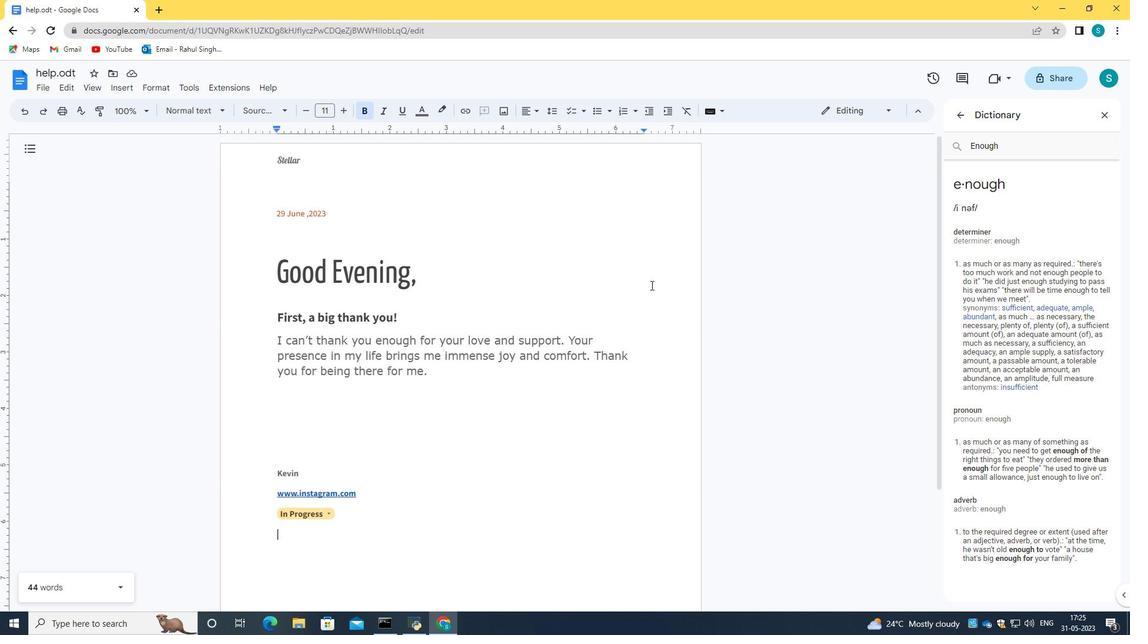 
Action: Mouse moved to (621, 436)
Screenshot: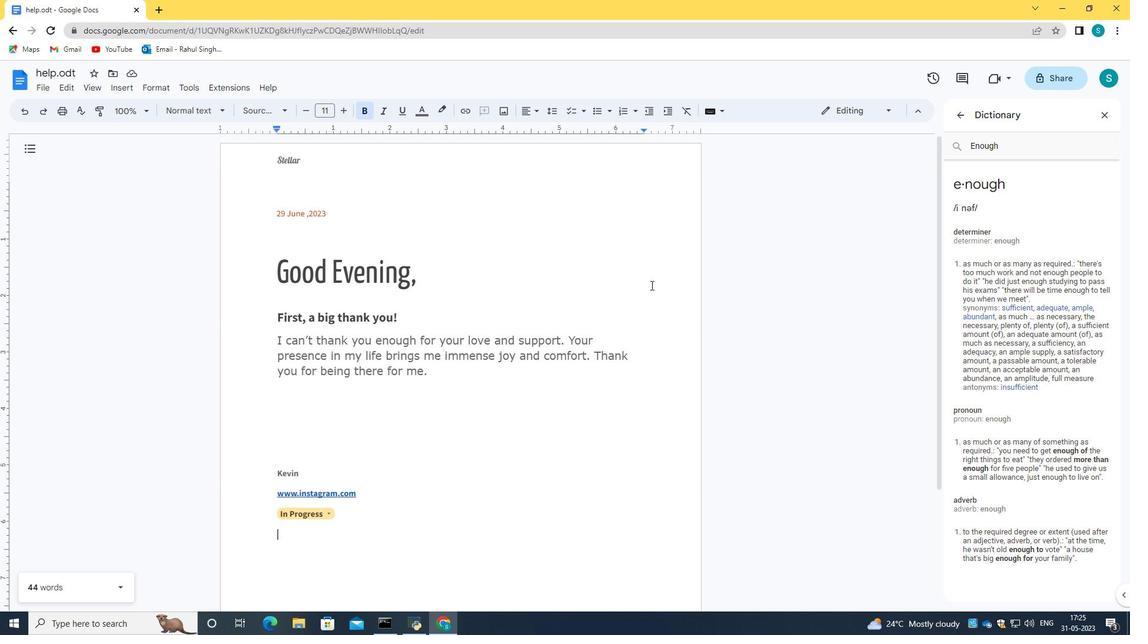 
Action: Mouse pressed left at (621, 436)
Screenshot: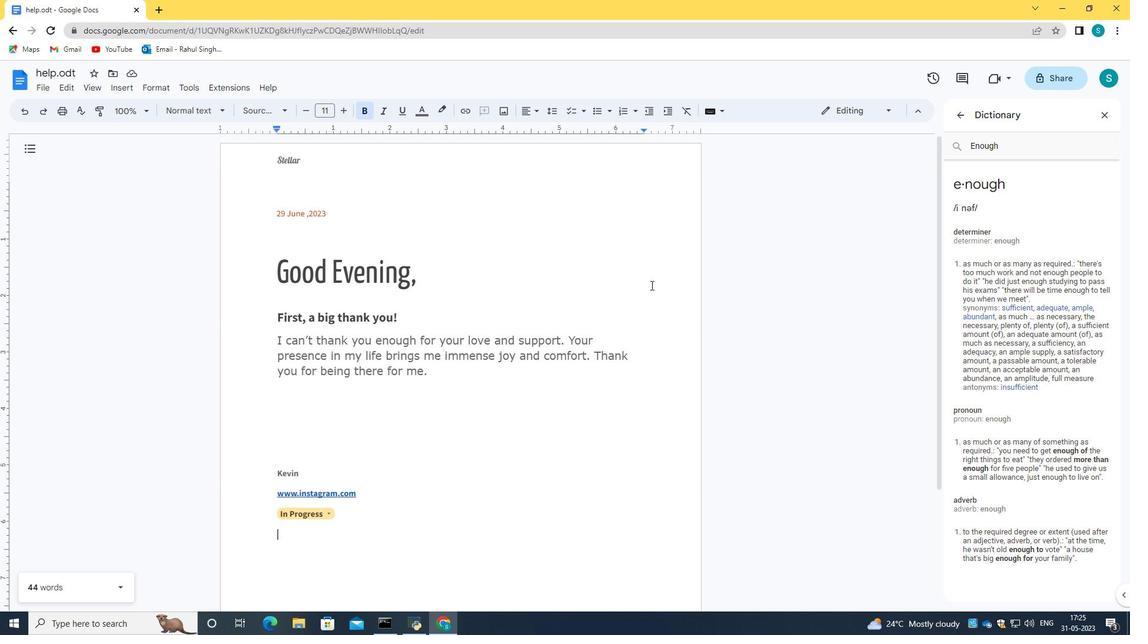 
Action: Mouse moved to (564, 291)
Screenshot: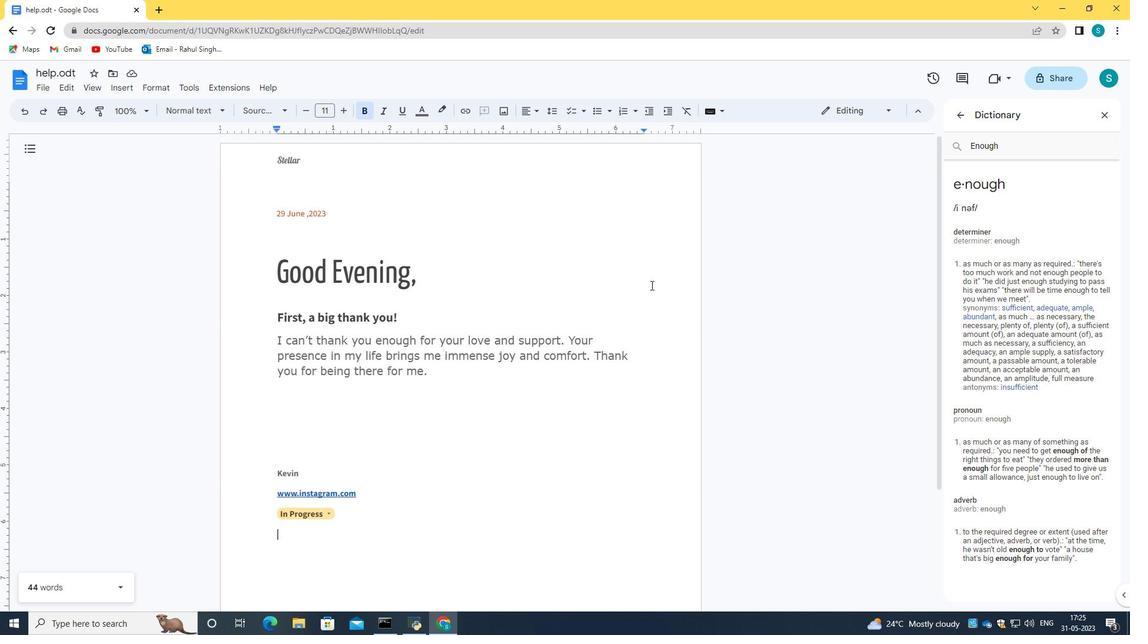 
Action: Mouse scrolled (564, 291) with delta (0, 0)
Screenshot: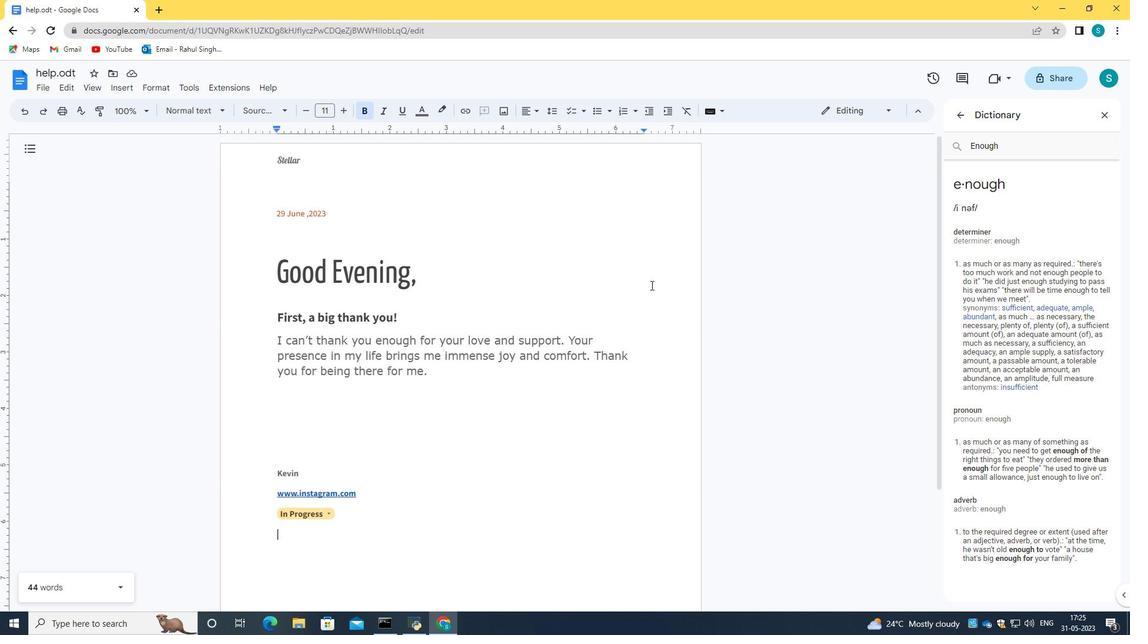 
Action: Mouse scrolled (564, 292) with delta (0, 0)
Screenshot: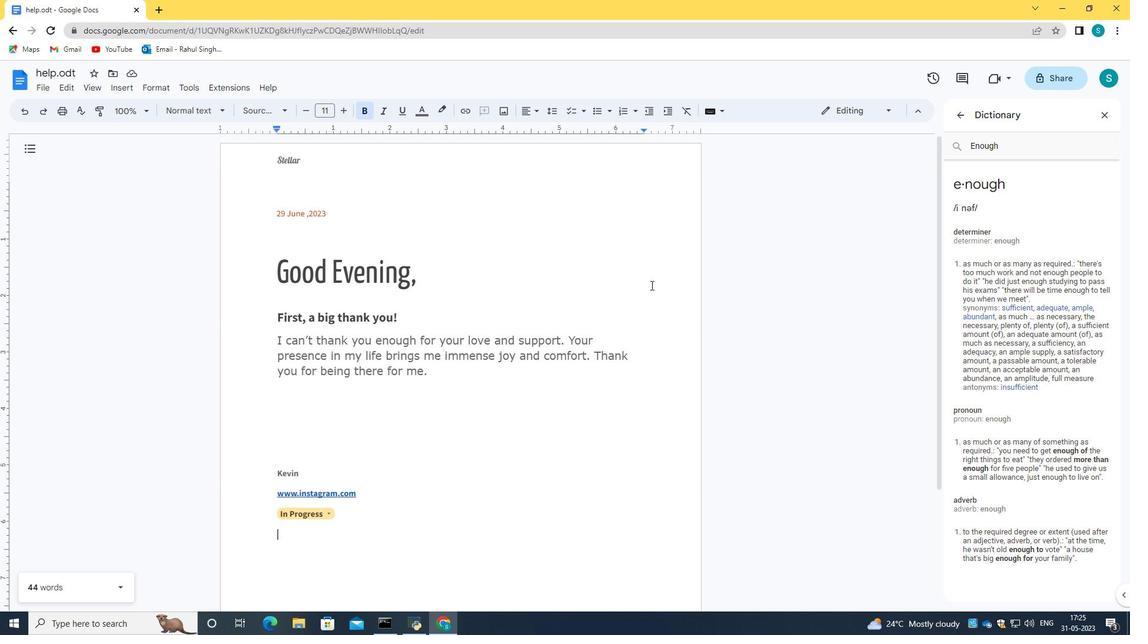 
Action: Mouse scrolled (564, 292) with delta (0, 0)
Screenshot: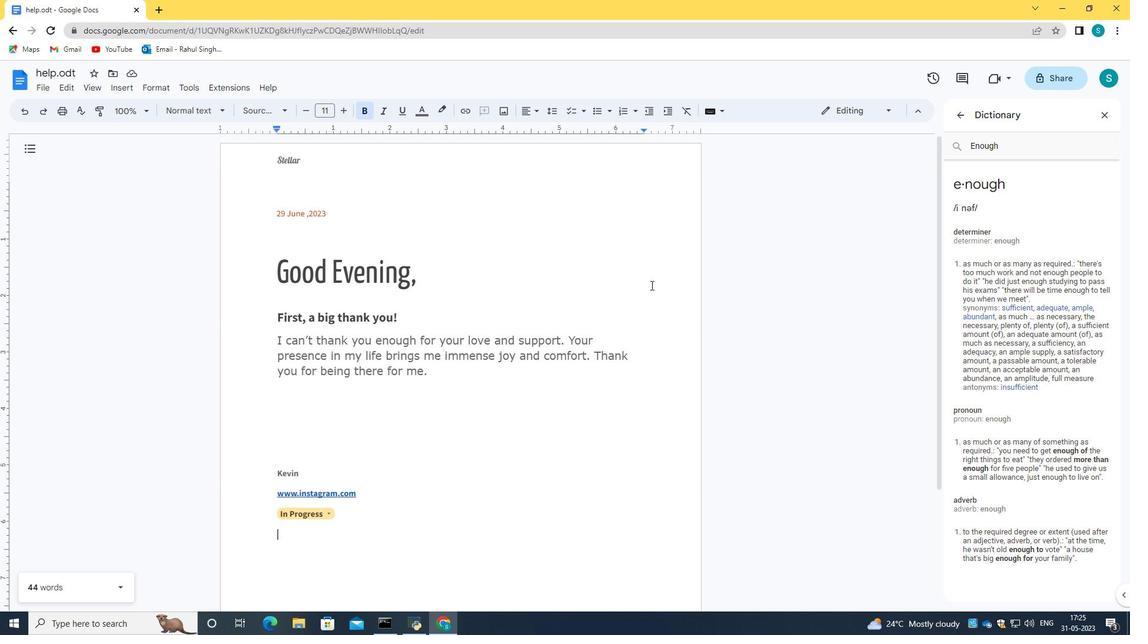 
Action: Mouse scrolled (564, 292) with delta (0, 0)
Screenshot: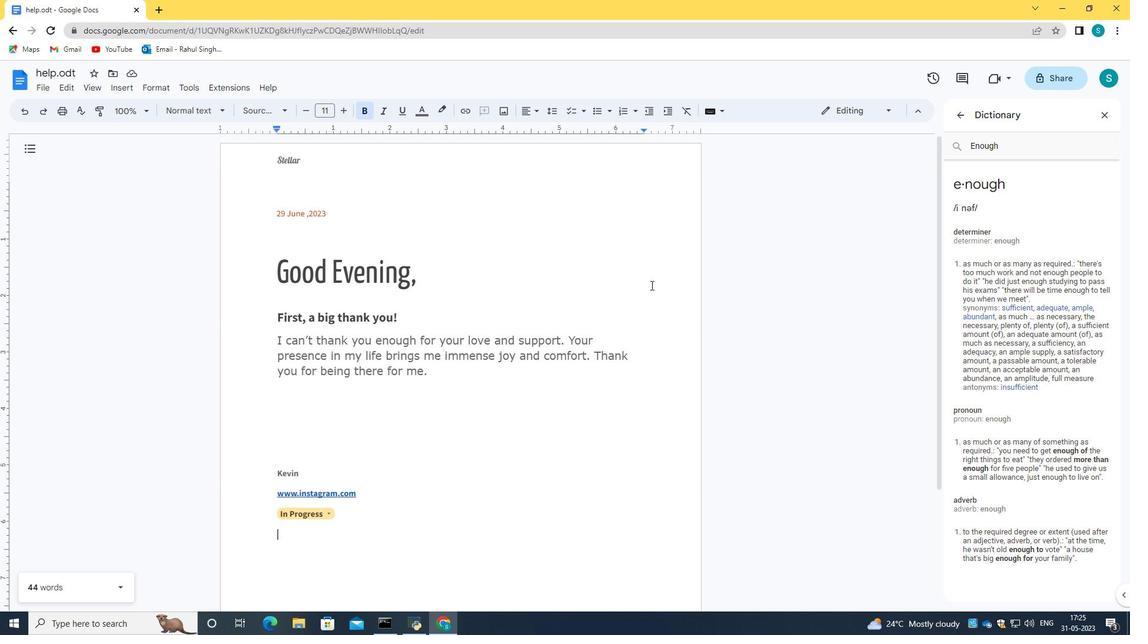 
Action: Mouse moved to (123, 85)
Screenshot: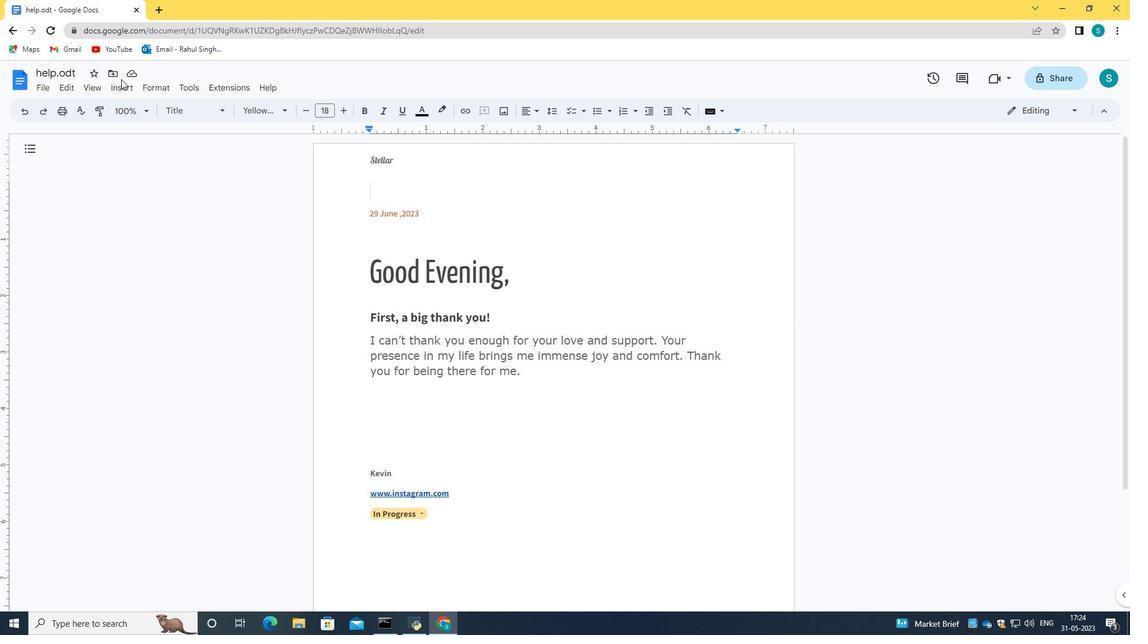 
Action: Mouse pressed left at (123, 85)
Screenshot: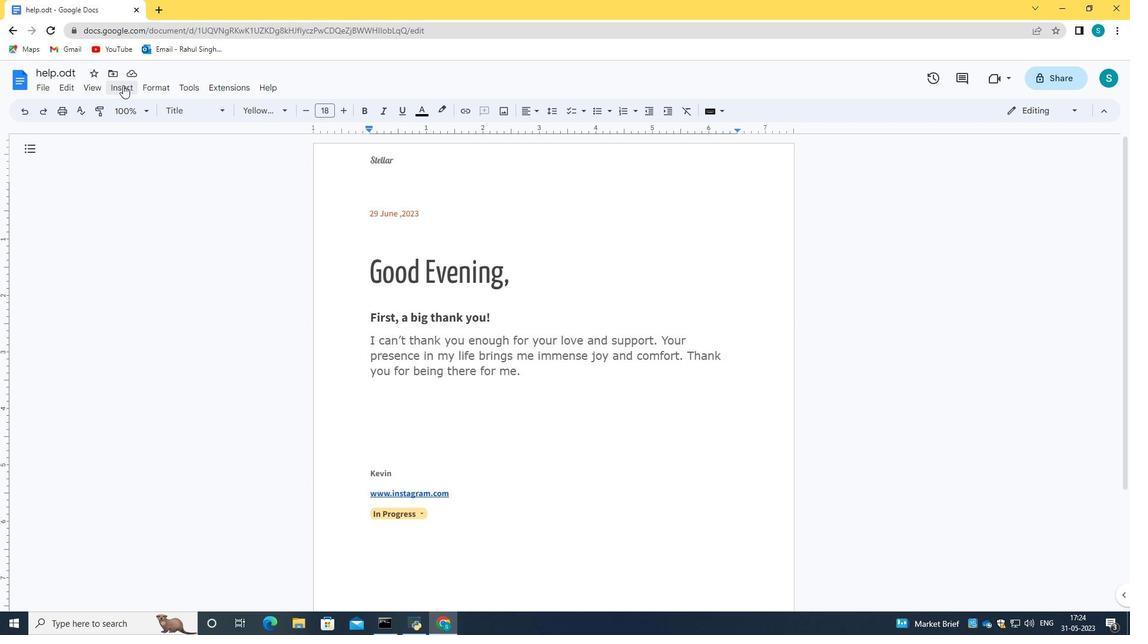 
Action: Mouse moved to (320, 406)
Screenshot: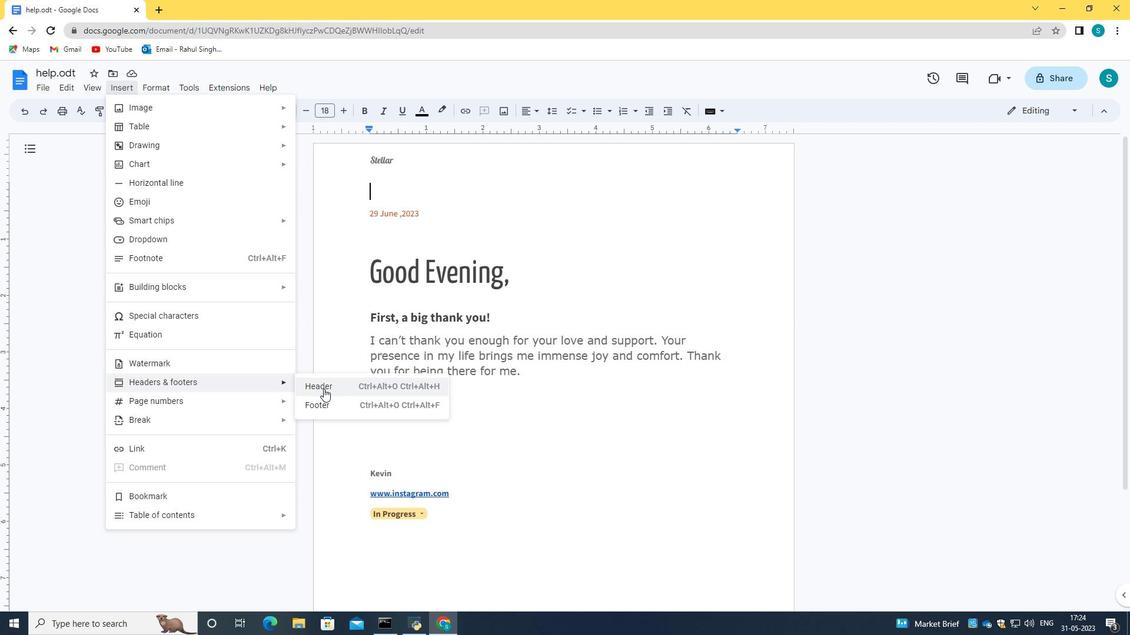 
Action: Mouse pressed left at (320, 406)
Screenshot: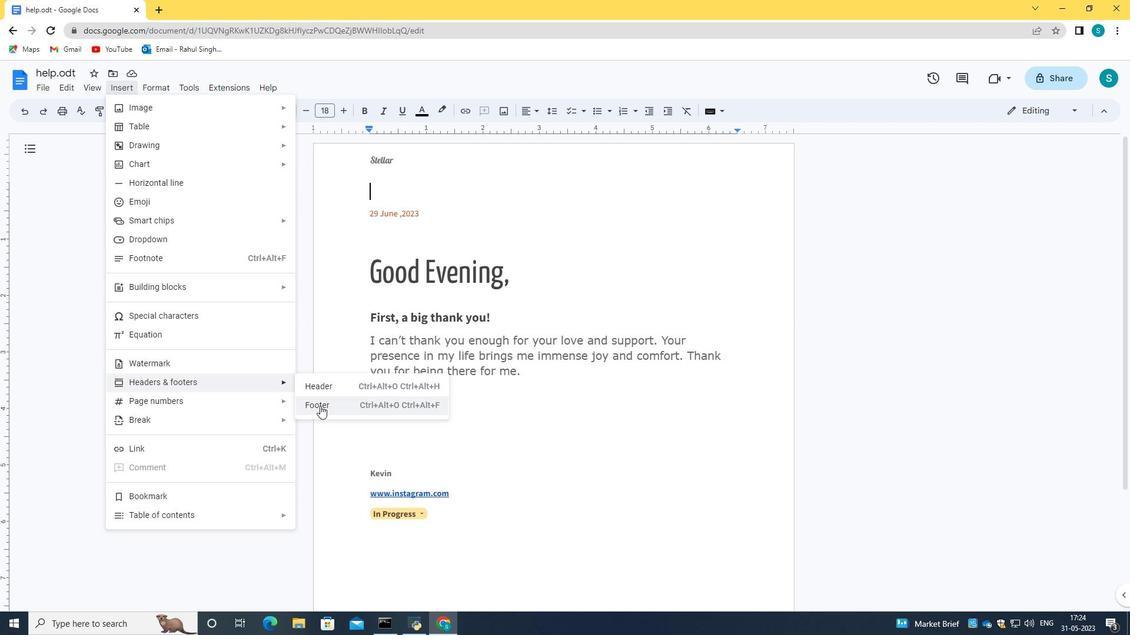
Action: Mouse moved to (402, 582)
Screenshot: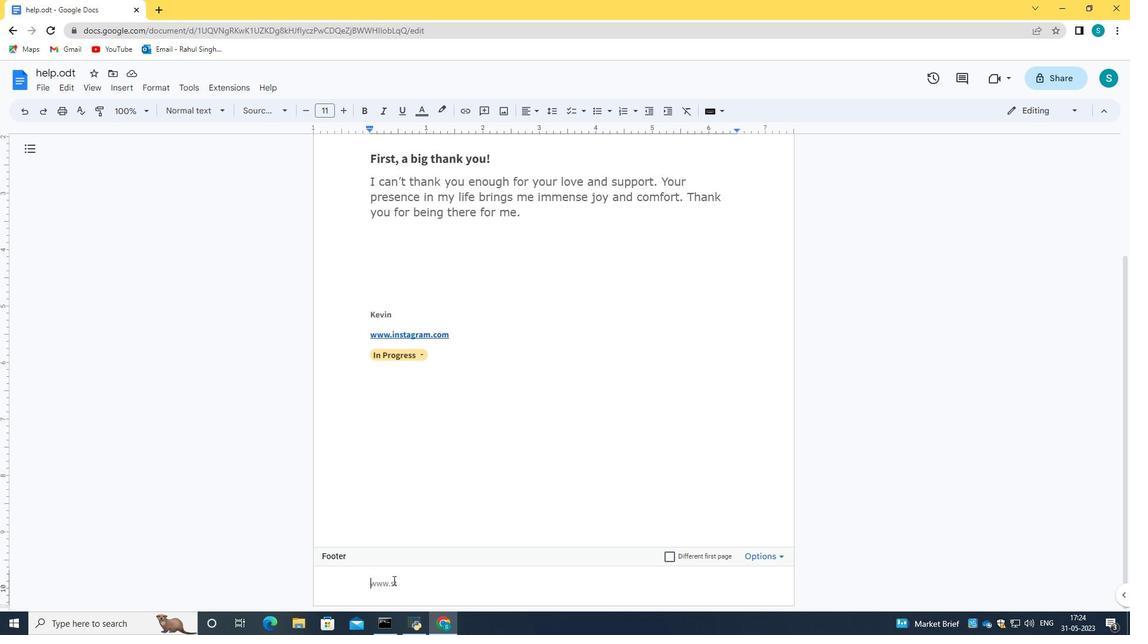 
Action: Mouse pressed left at (402, 582)
Screenshot: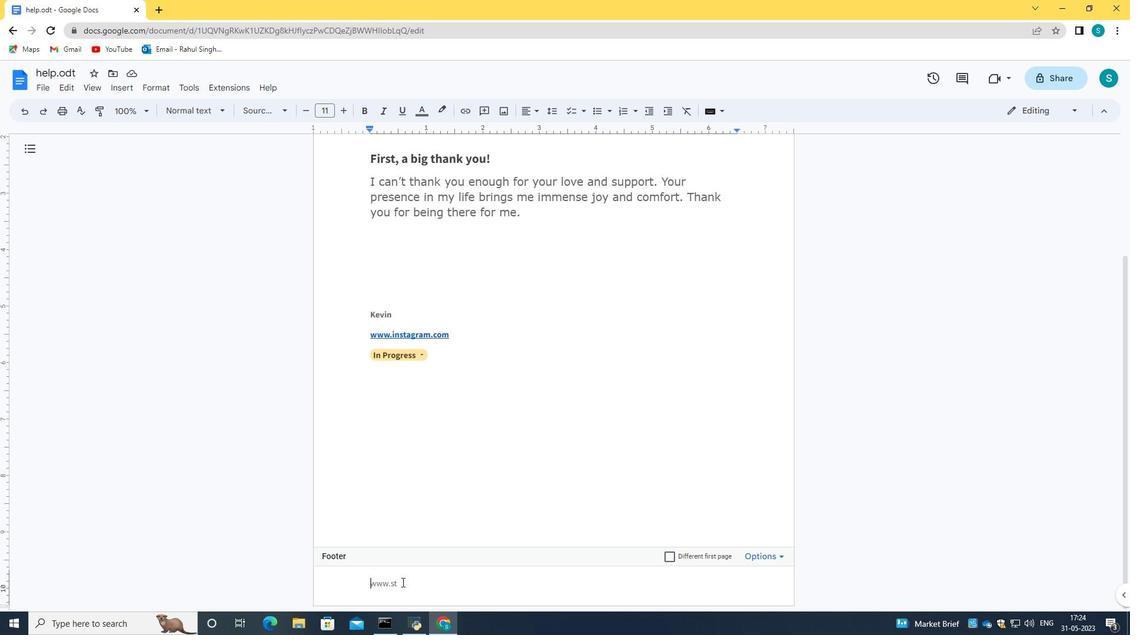 
Action: Key pressed <Key.backspace><Key.backspace><Key.backspace><Key.backspace><Key.backspace><Key.backspace><Key.backspace><Key.backspace><Key.backspace><Key.backspace><Key.backspace><Key.backspace><Key.backspace>www.stellar.com
Screenshot: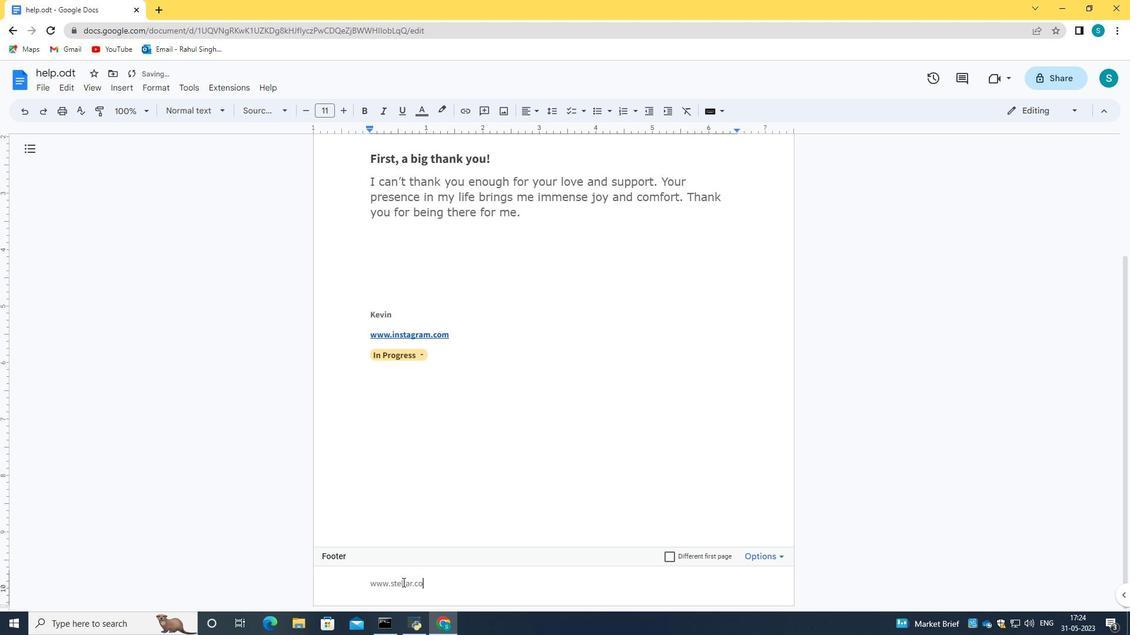 
Action: Mouse moved to (425, 513)
Screenshot: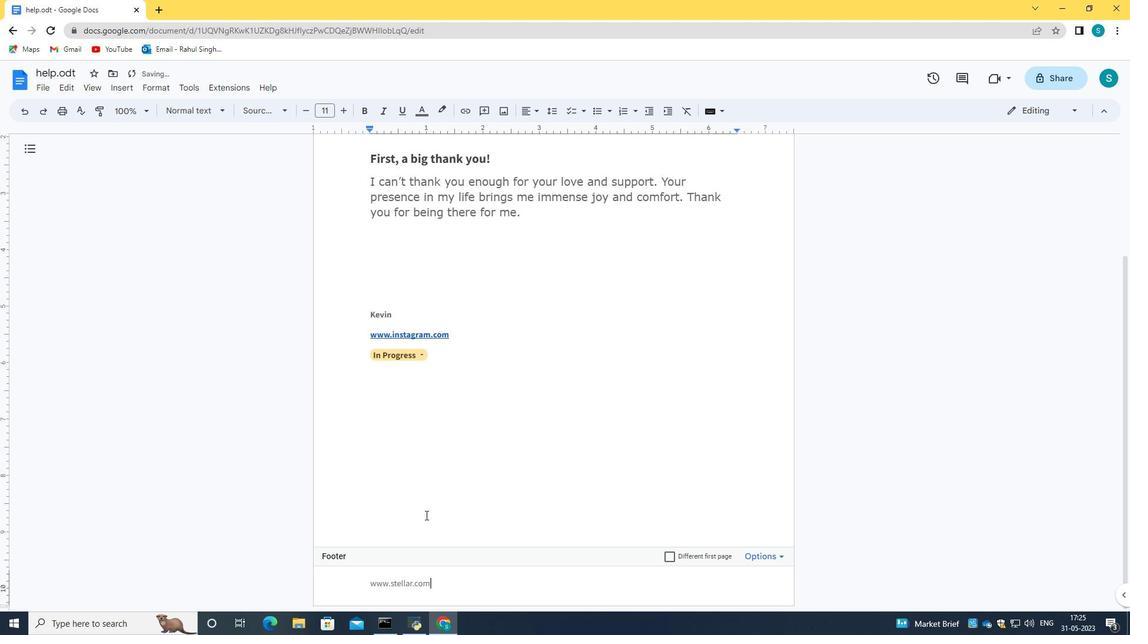
Action: Mouse pressed left at (425, 513)
Screenshot: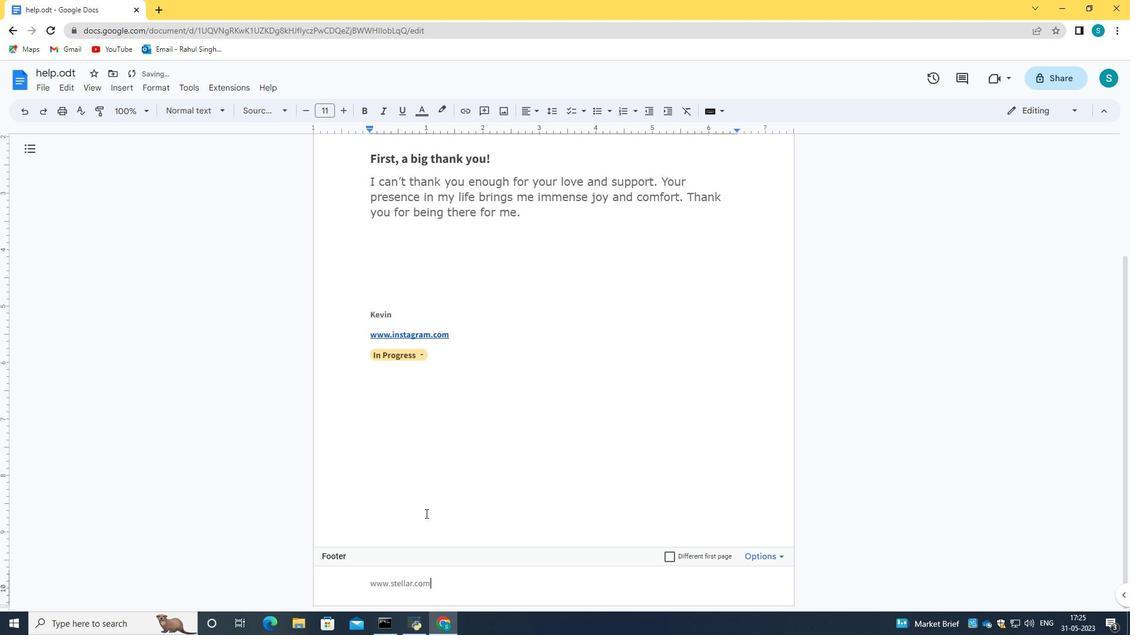 
Action: Mouse moved to (440, 583)
Screenshot: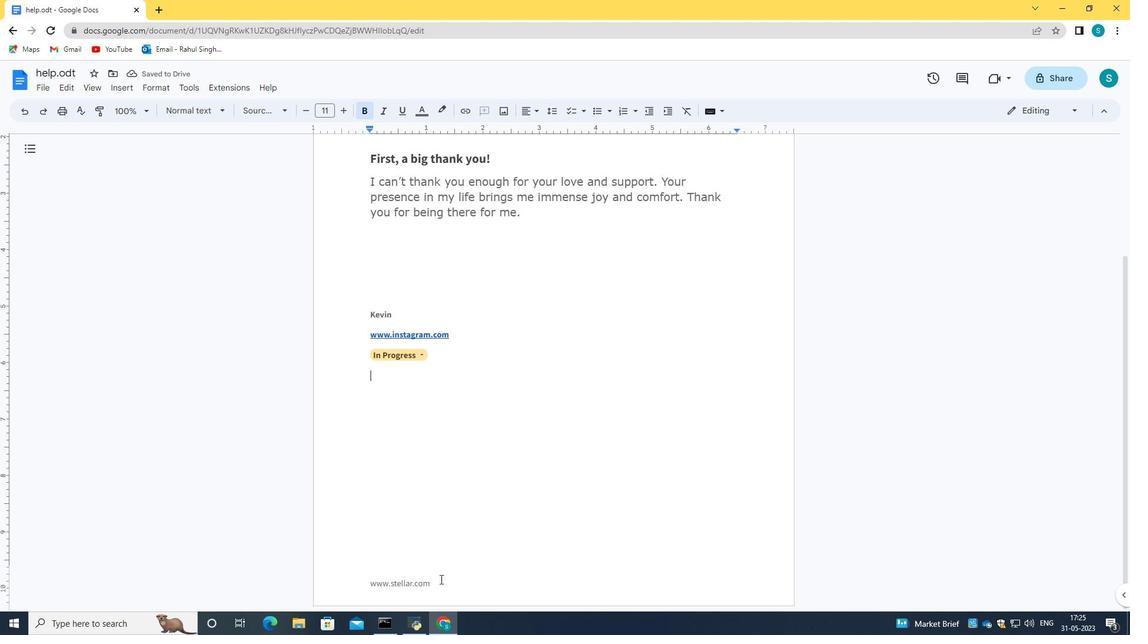 
Action: Mouse pressed left at (440, 583)
Screenshot: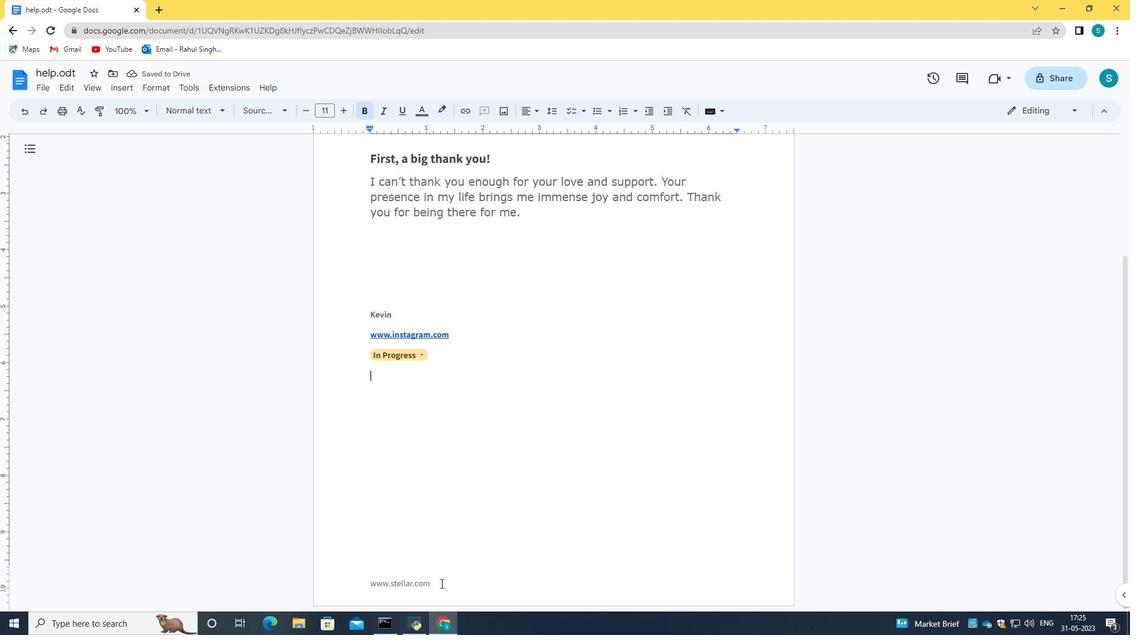
Action: Mouse moved to (474, 490)
Screenshot: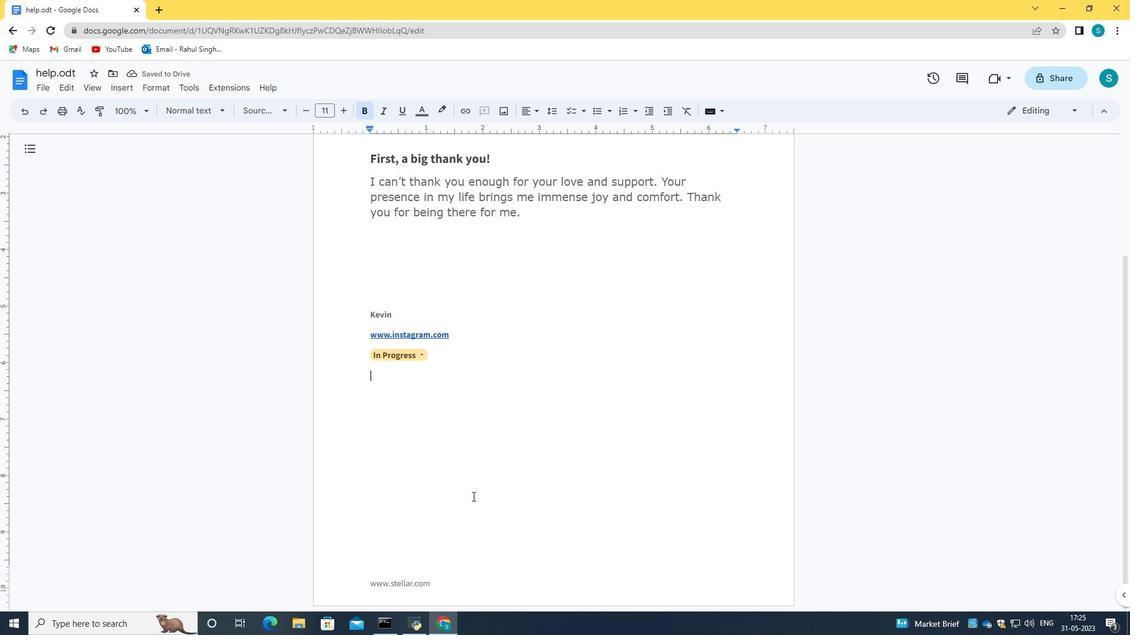 
Action: Mouse scrolled (474, 490) with delta (0, 0)
Screenshot: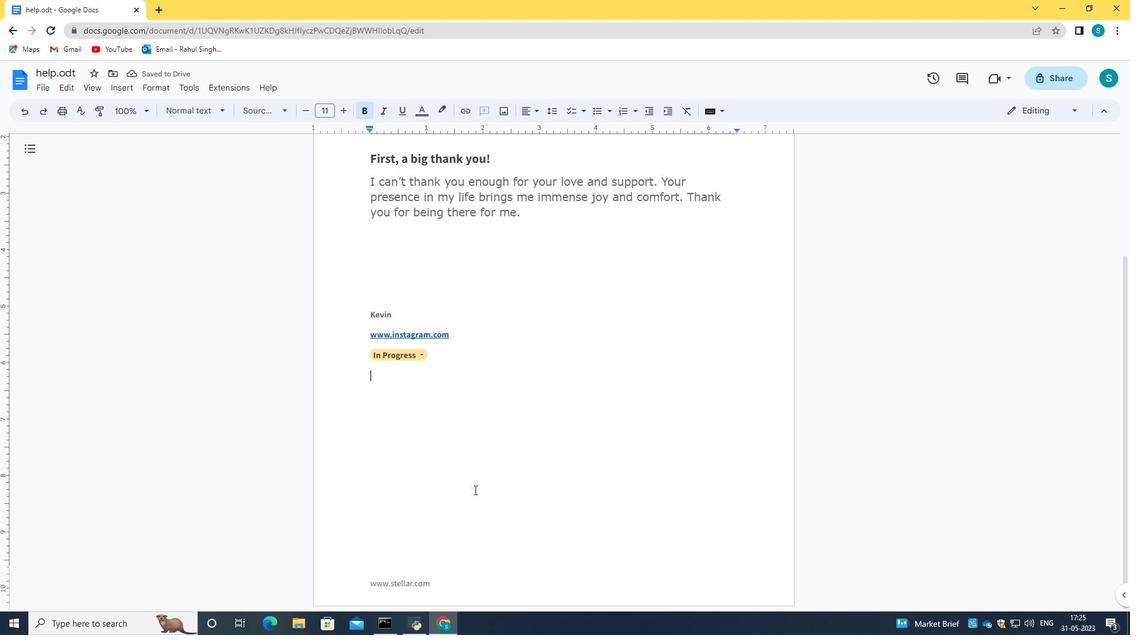 
Action: Mouse scrolled (474, 490) with delta (0, 0)
Screenshot: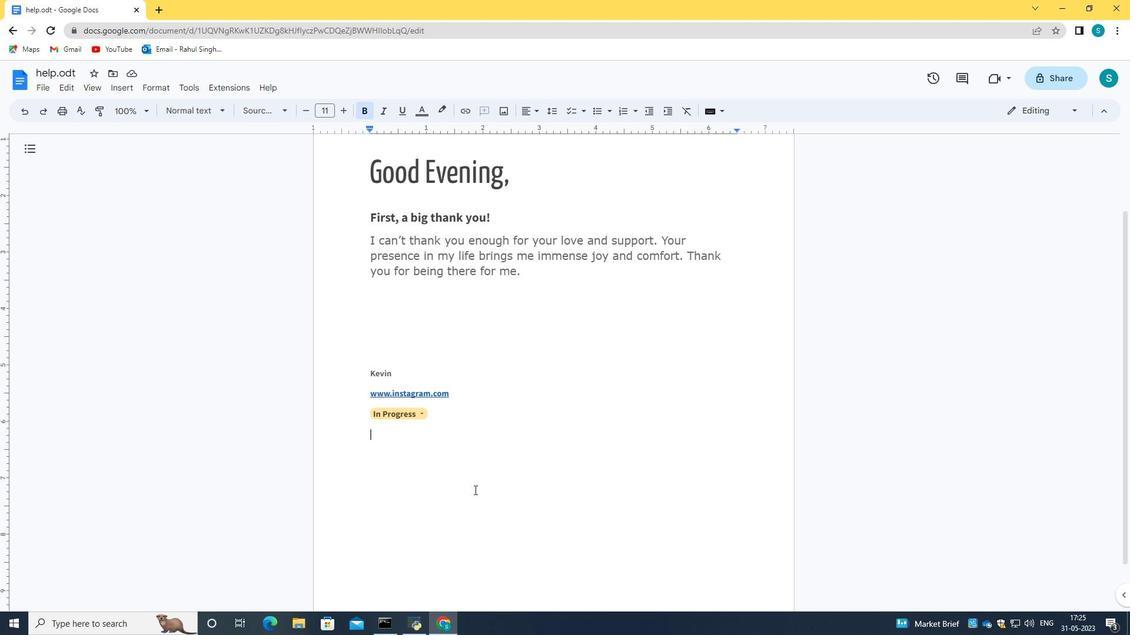 
Action: Mouse moved to (191, 87)
Screenshot: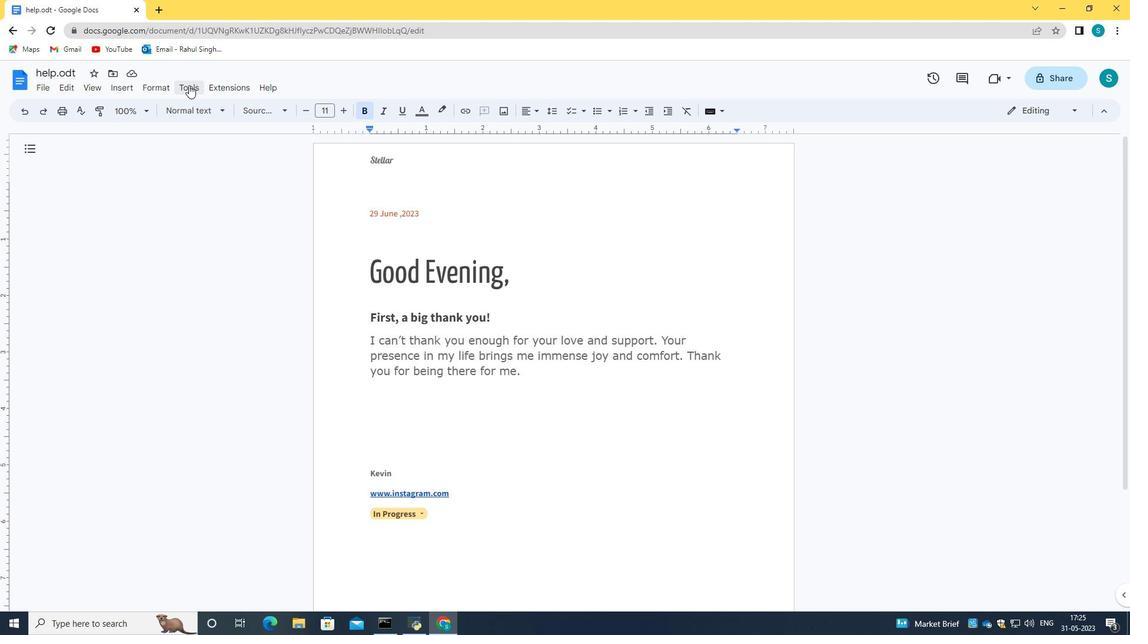 
Action: Mouse pressed left at (191, 87)
Screenshot: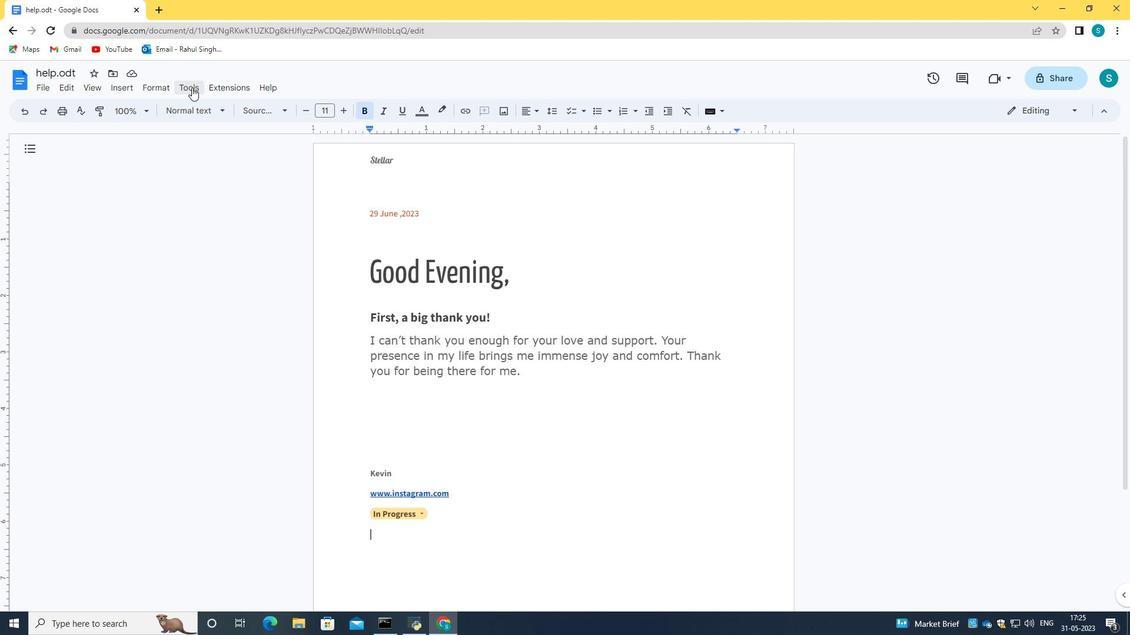 
Action: Mouse moved to (226, 258)
Screenshot: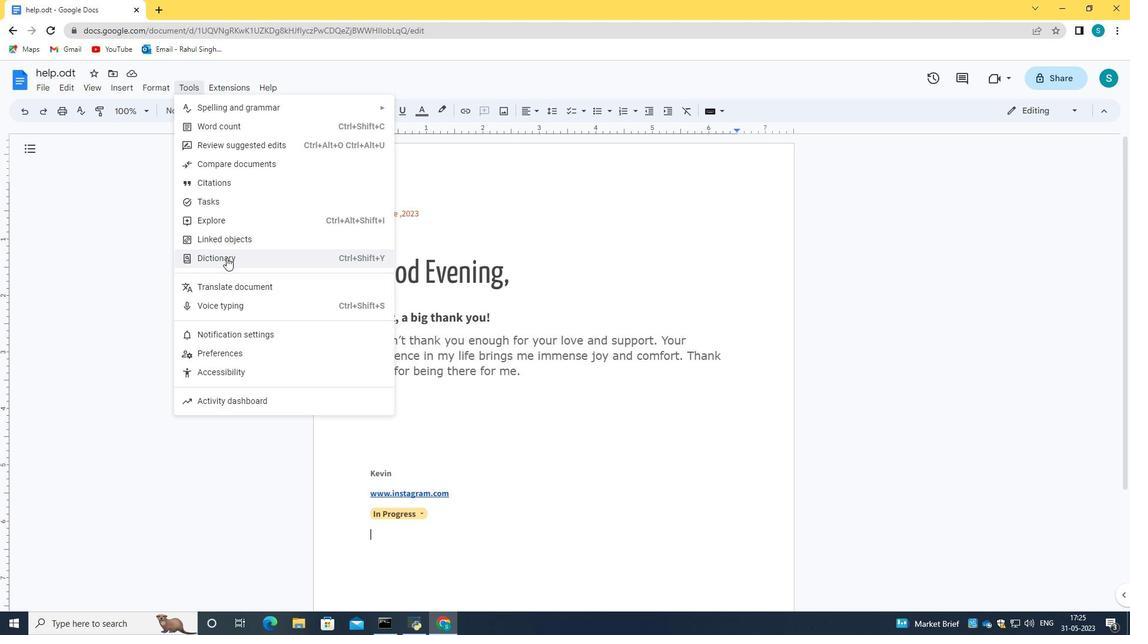 
Action: Mouse pressed left at (226, 258)
Screenshot: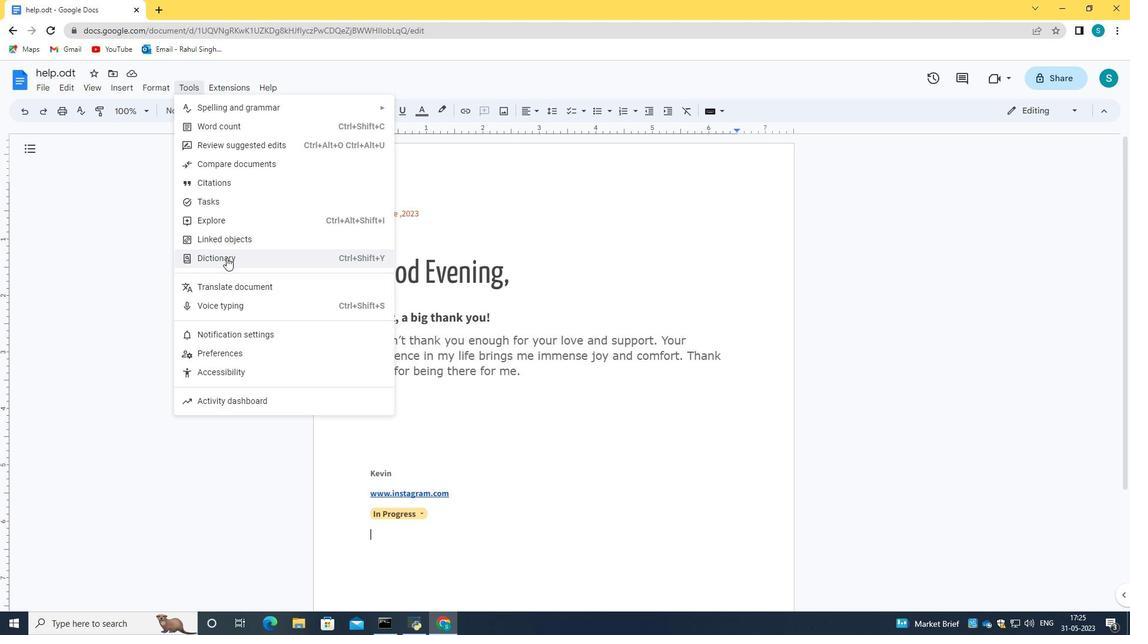 
Action: Mouse moved to (974, 218)
Screenshot: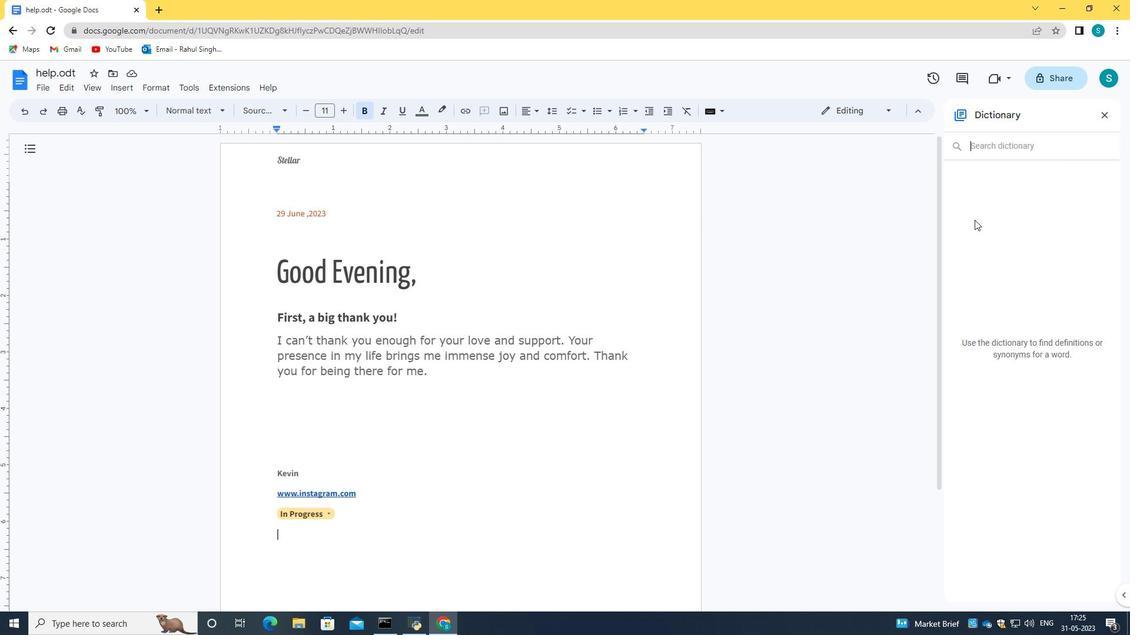 
Action: Key pressed <Key.caps_lock>E<Key.caps_lock>nough<Key.enter>
Screenshot: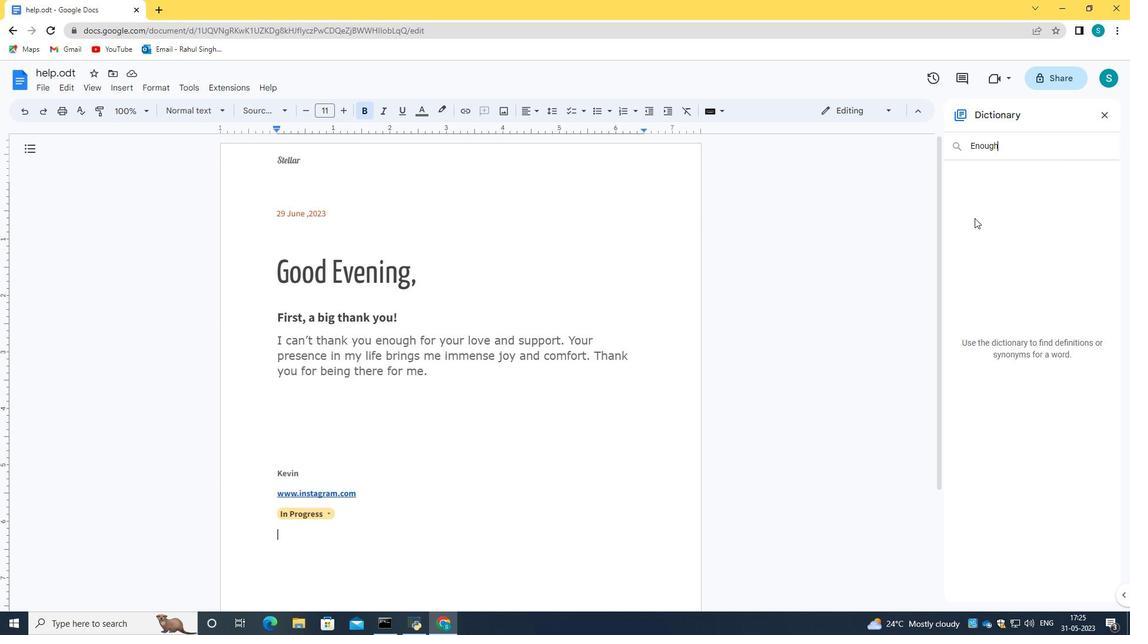 
Action: Mouse moved to (158, 91)
Screenshot: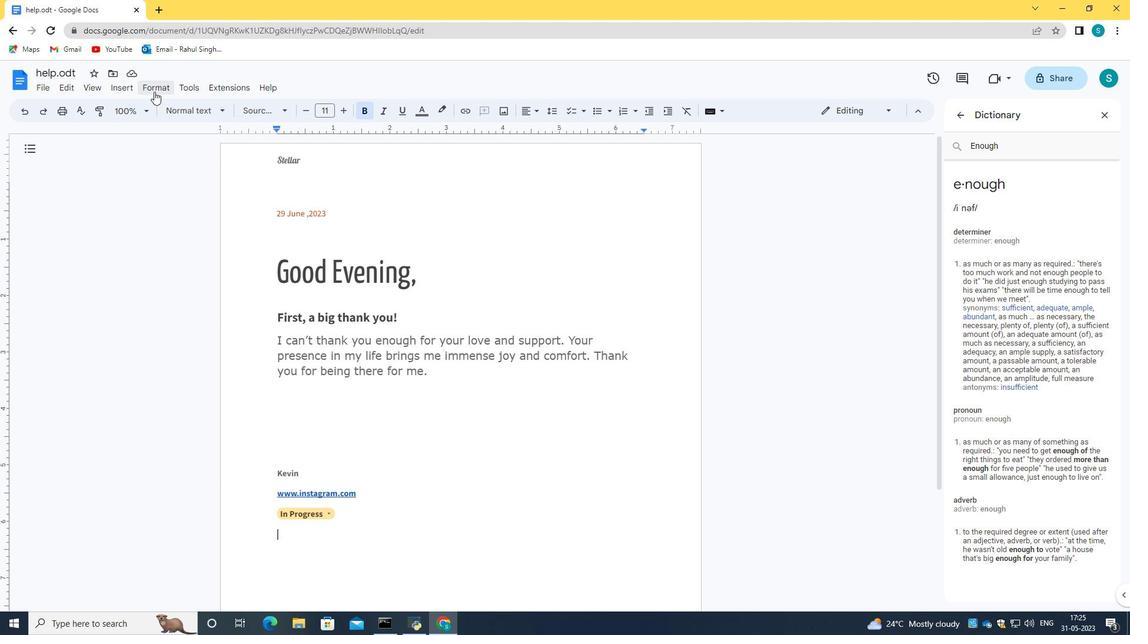
Action: Mouse pressed left at (158, 91)
Screenshot: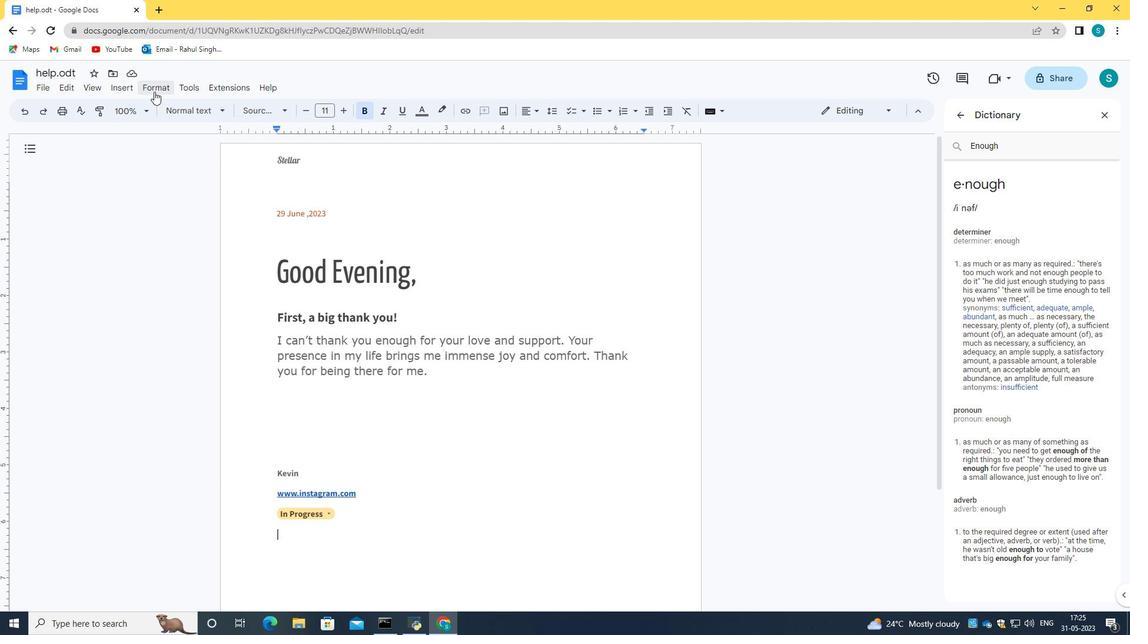 
Action: Mouse moved to (213, 122)
Screenshot: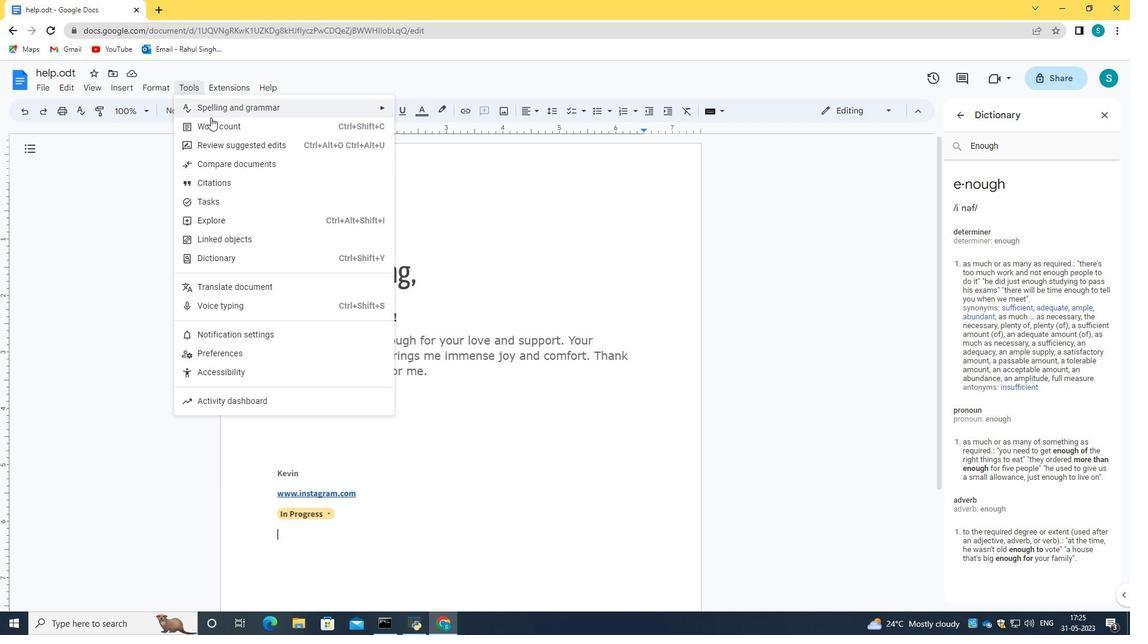
Action: Mouse pressed left at (213, 122)
Screenshot: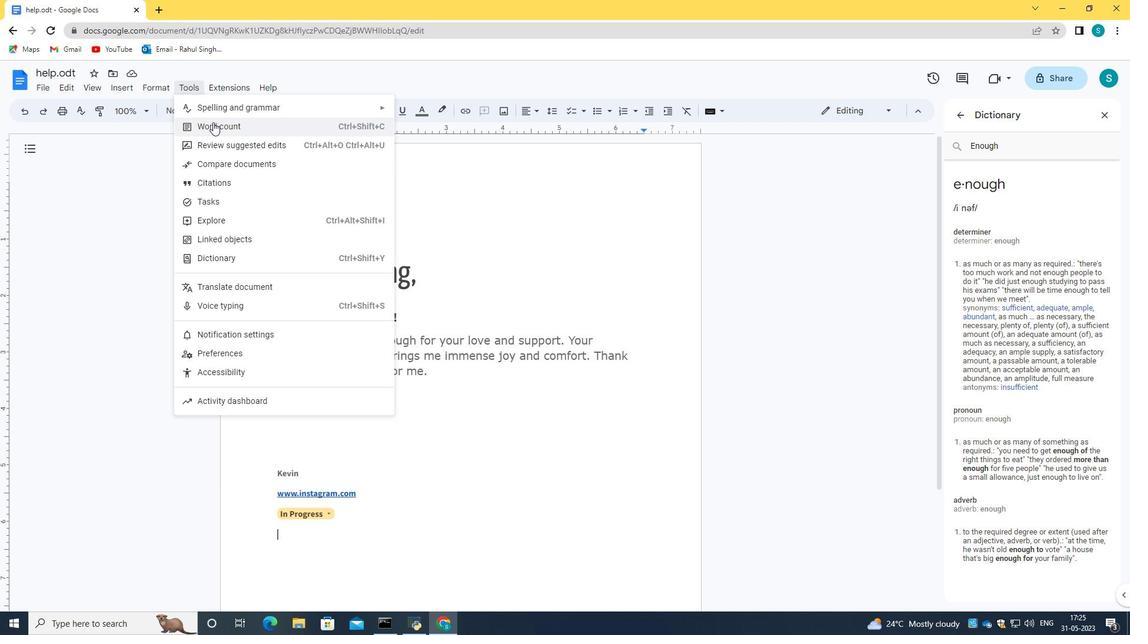 
Action: Mouse moved to (526, 382)
Screenshot: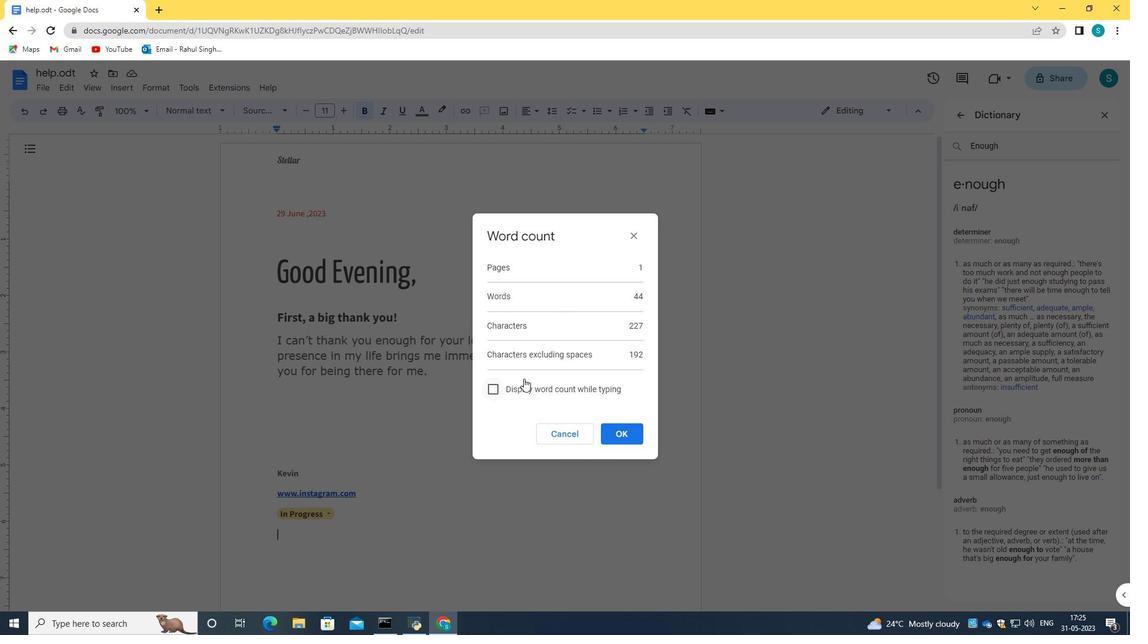 
Action: Mouse pressed left at (526, 382)
Screenshot: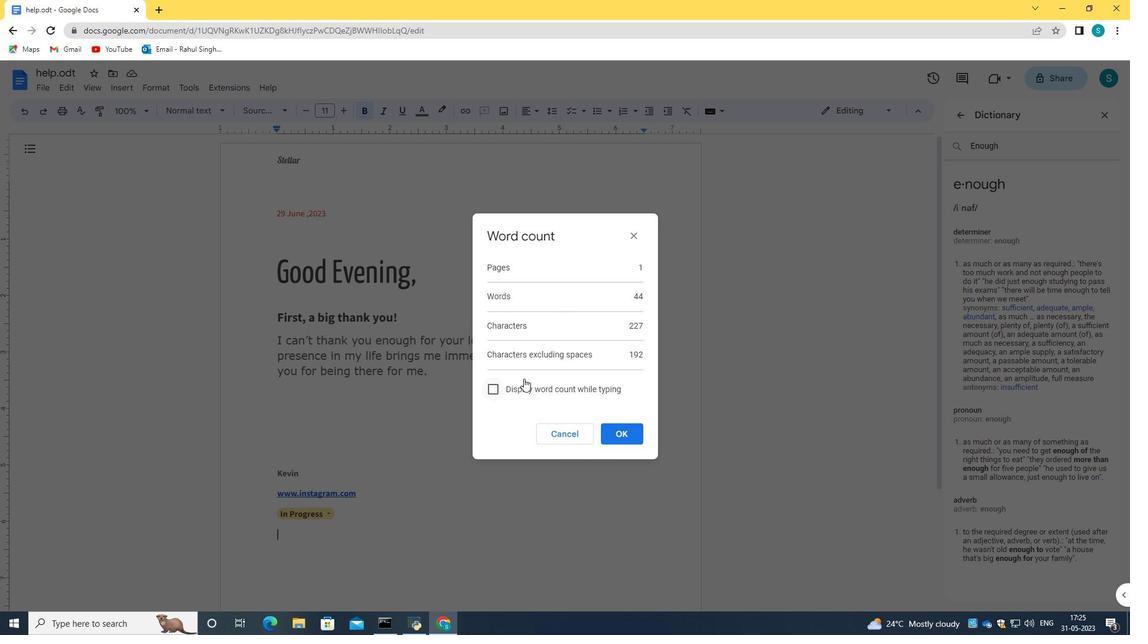 
Action: Mouse moved to (632, 437)
Screenshot: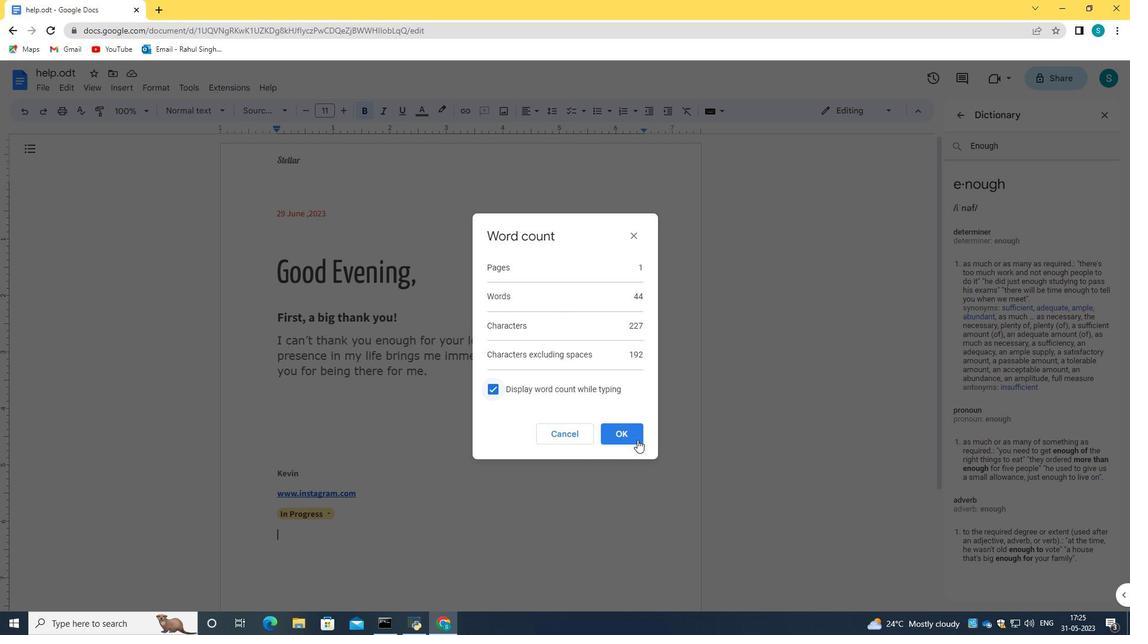 
Action: Mouse pressed left at (632, 437)
Screenshot: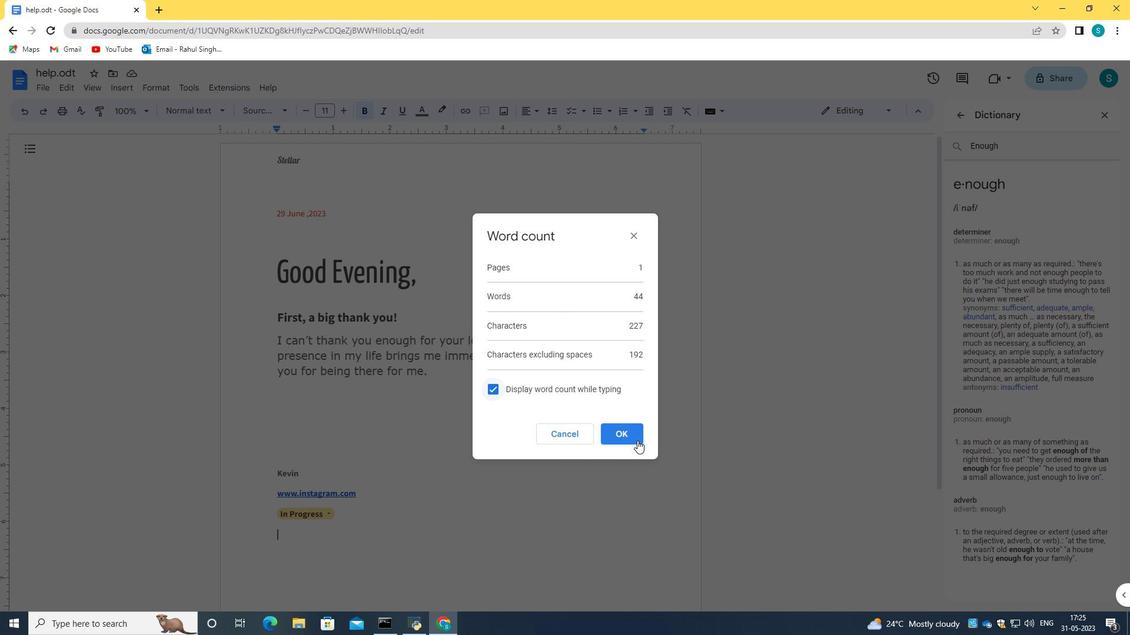 
Action: Mouse moved to (651, 285)
Screenshot: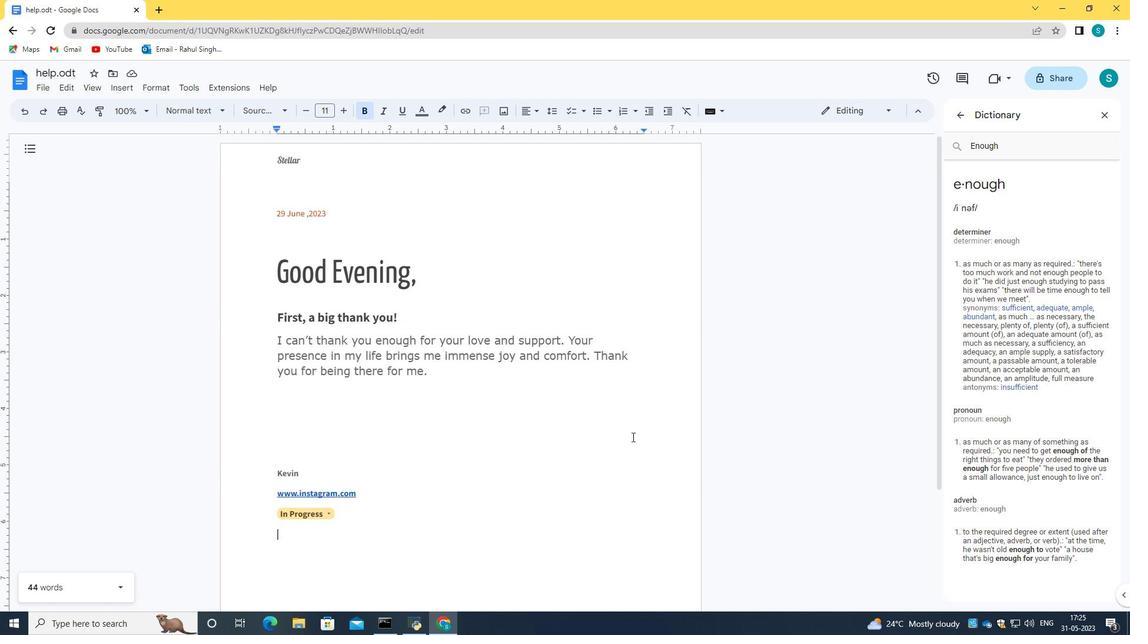 
